 Task: Get directions from Fort Pulaski National Monument, Georgia, United States to Durham, North Carolina, United States  arriving by 5:00 pm tomorrow
Action: Mouse moved to (191, 30)
Screenshot: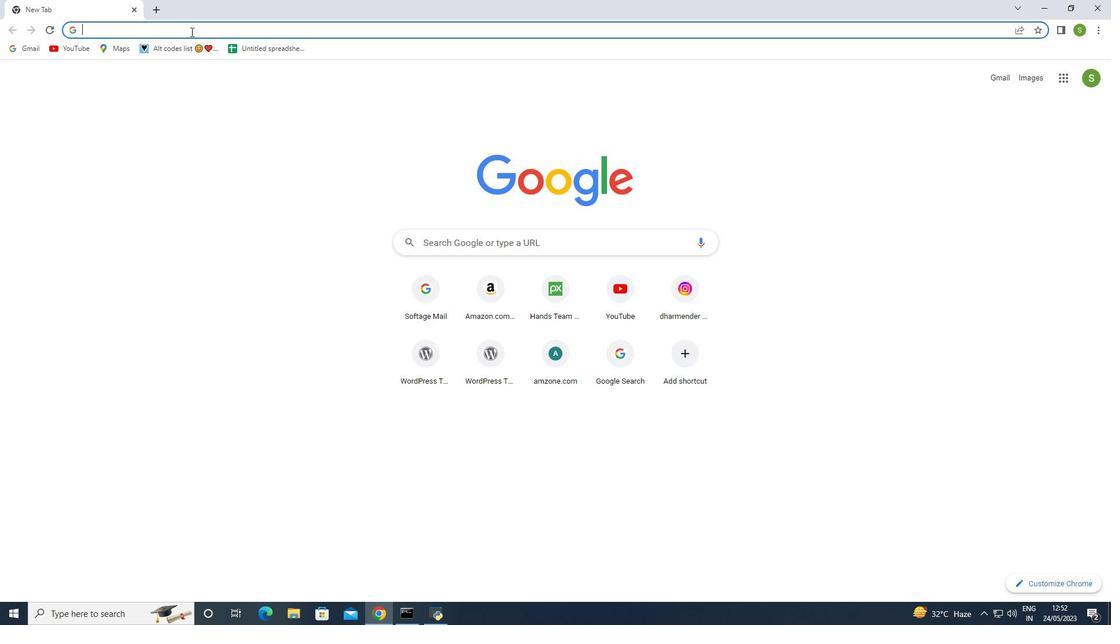 
Action: Mouse pressed left at (191, 30)
Screenshot: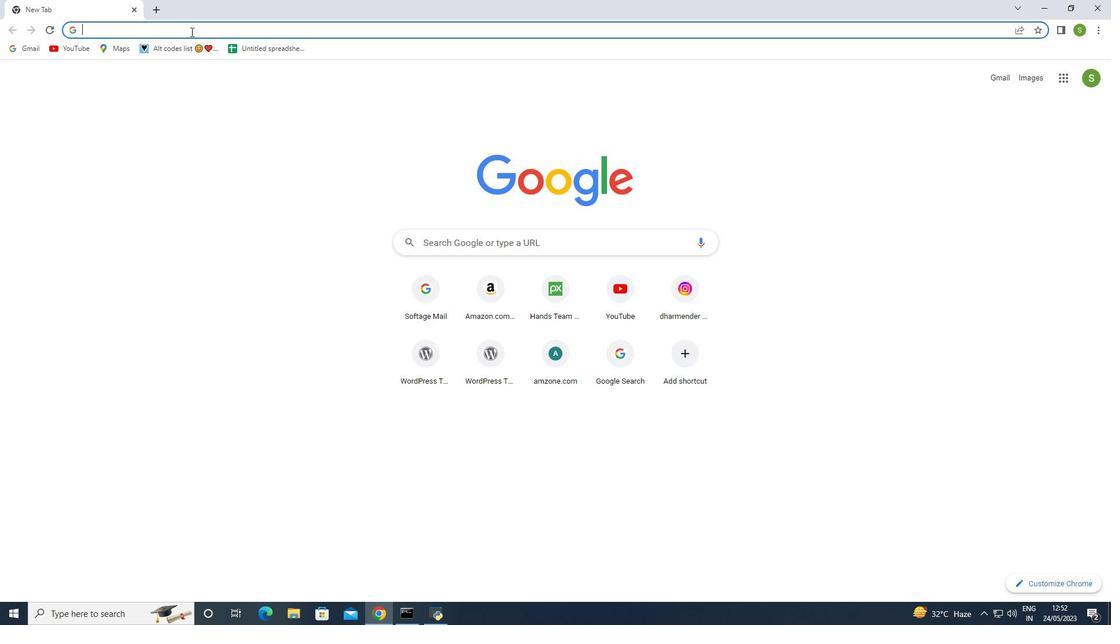 
Action: Mouse moved to (191, 30)
Screenshot: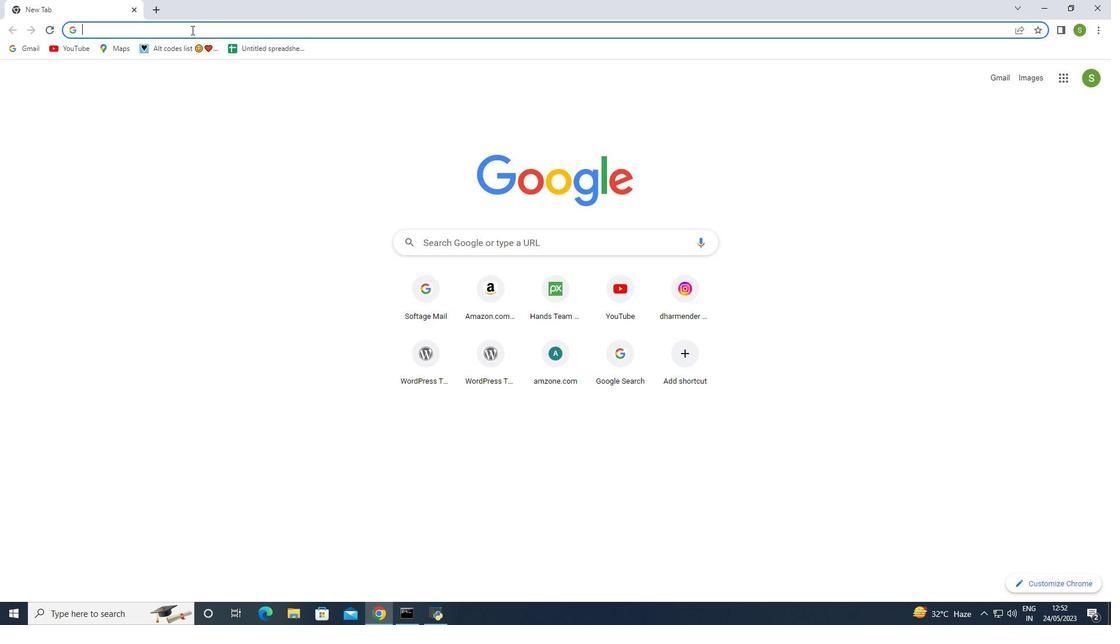 
Action: Key pressed google<Key.space>maps<Key.enter>
Screenshot: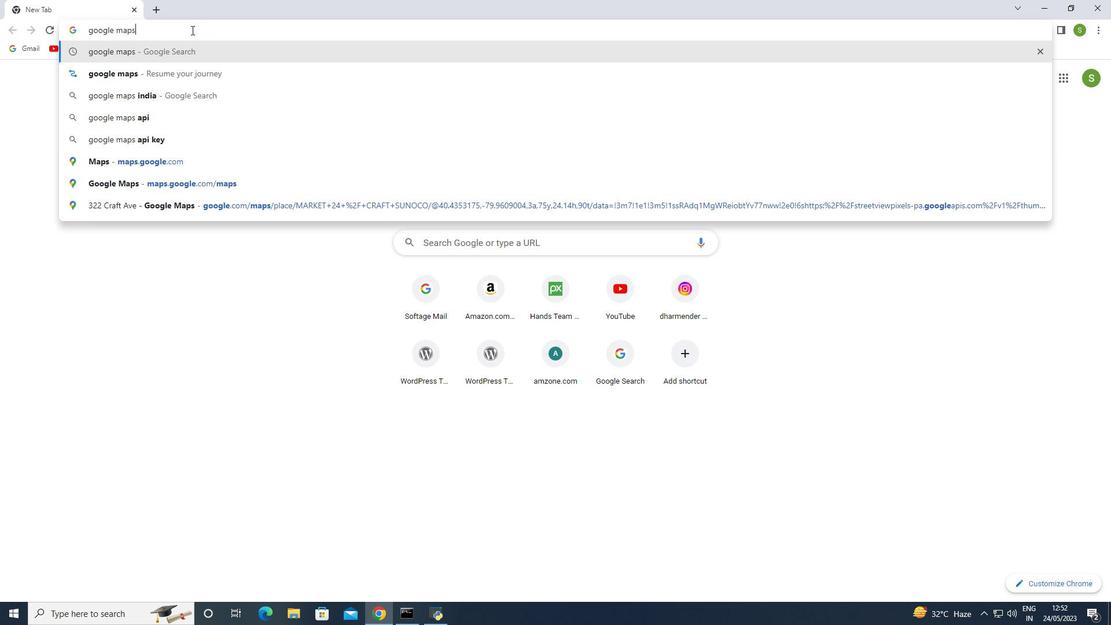 
Action: Mouse moved to (149, 270)
Screenshot: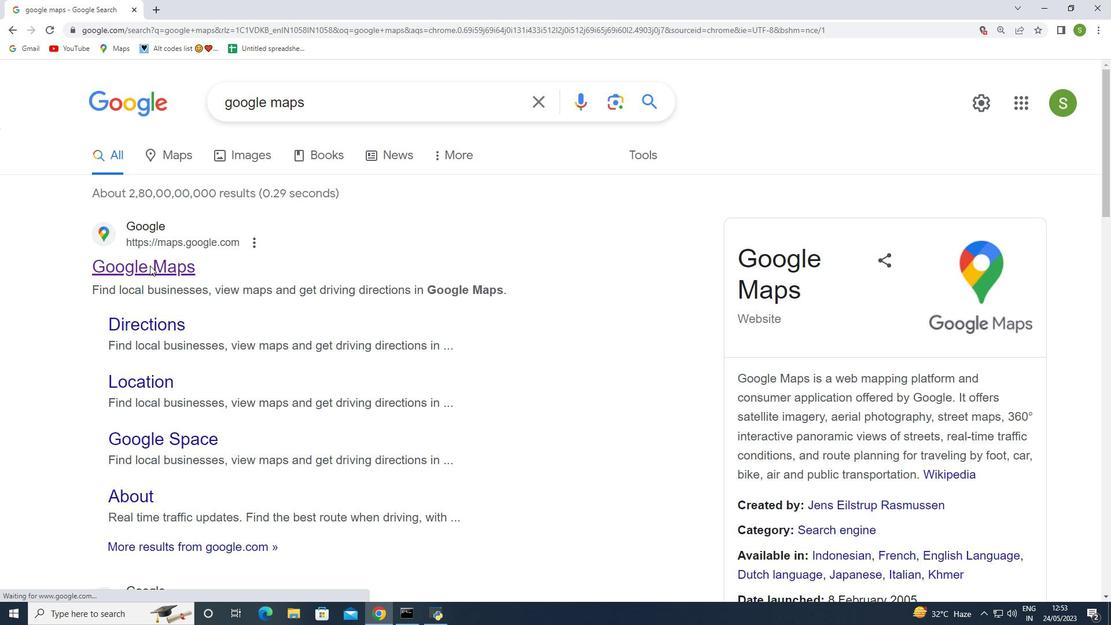 
Action: Mouse pressed left at (149, 270)
Screenshot: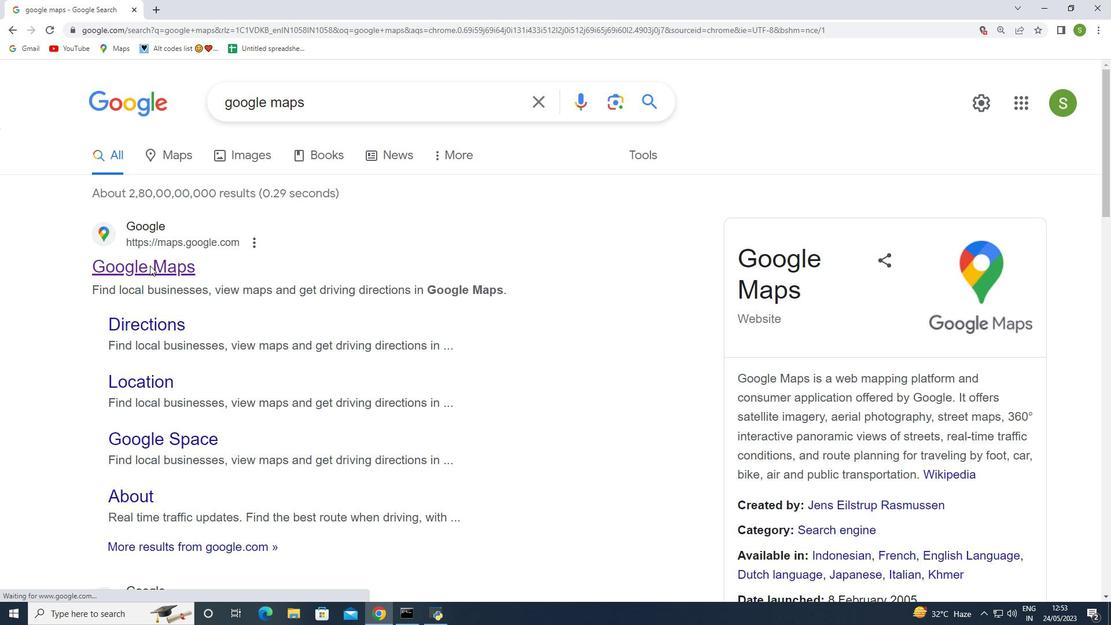 
Action: Mouse moved to (382, 89)
Screenshot: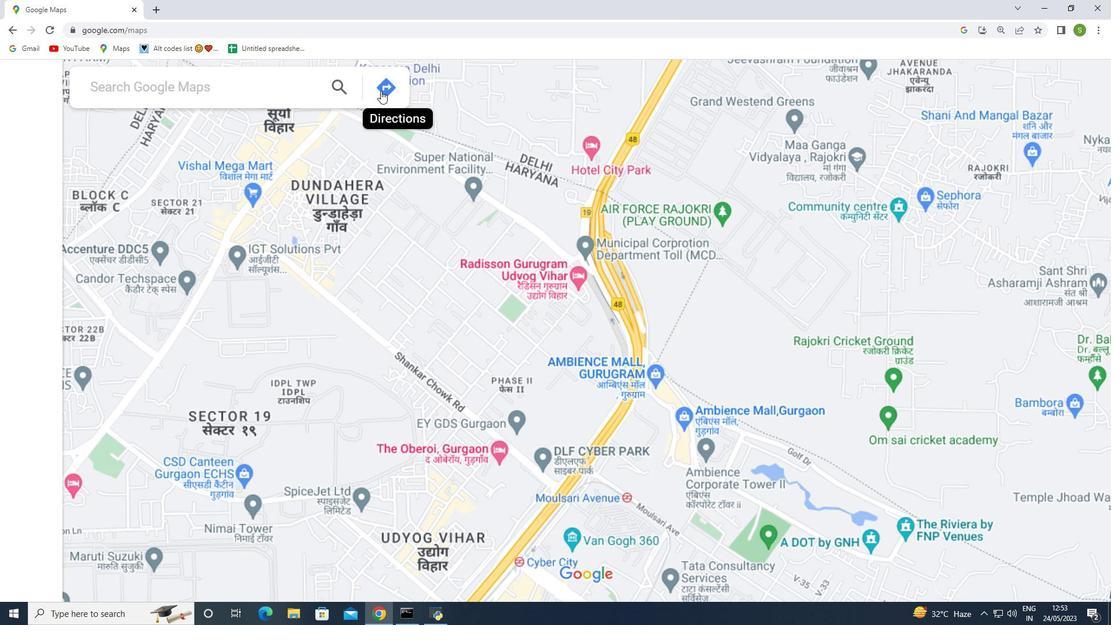 
Action: Mouse pressed left at (382, 89)
Screenshot: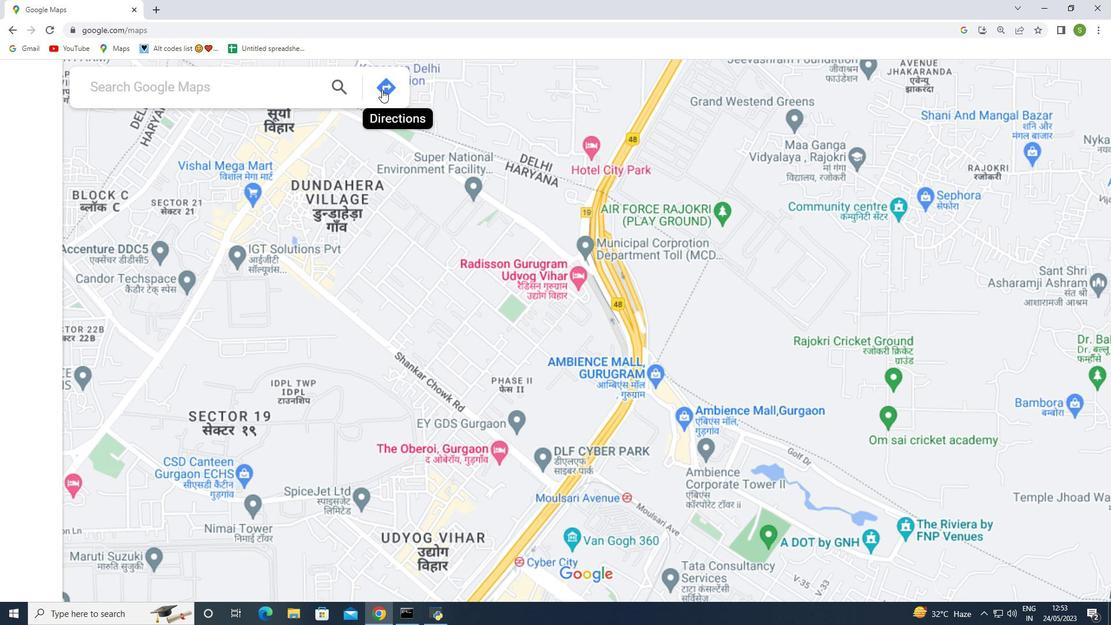 
Action: Mouse moved to (294, 140)
Screenshot: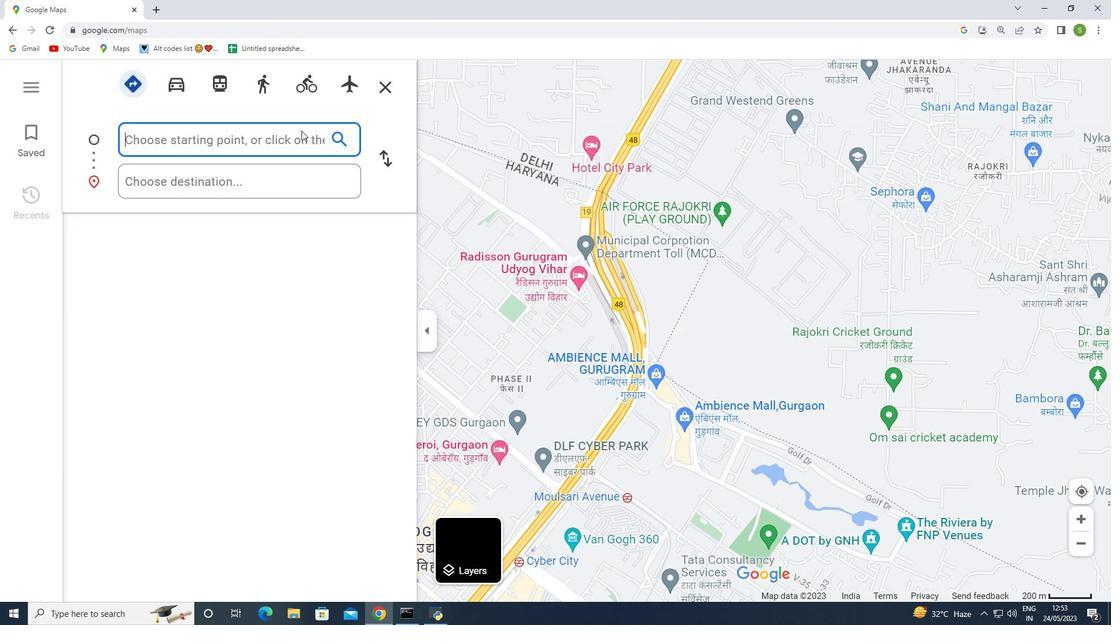 
Action: Mouse pressed left at (294, 140)
Screenshot: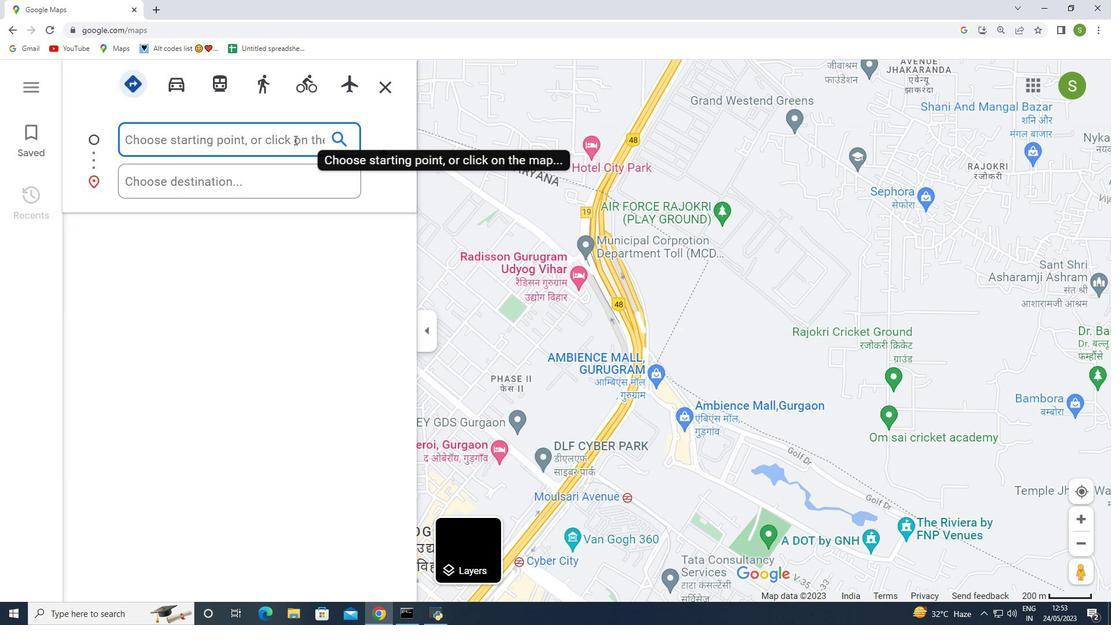 
Action: Key pressed fort<Key.space>pulaski<Key.space><Key.shift>National<Key.space>monument<Key.space>georgia<Key.space>unt<Key.backspace>ited<Key.space>states
Screenshot: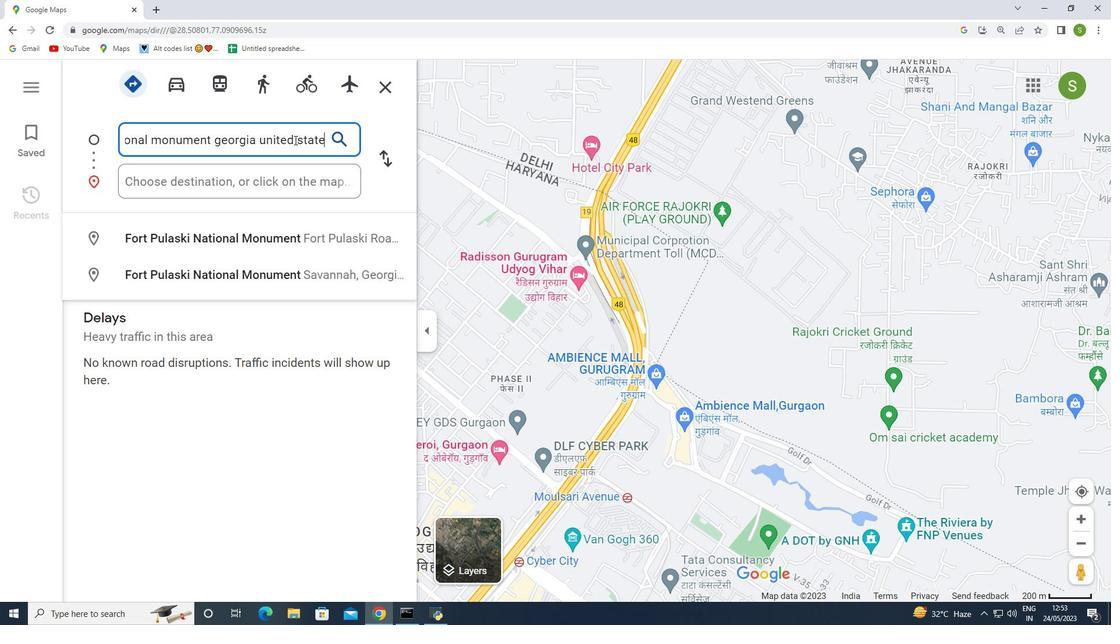 
Action: Mouse moved to (248, 180)
Screenshot: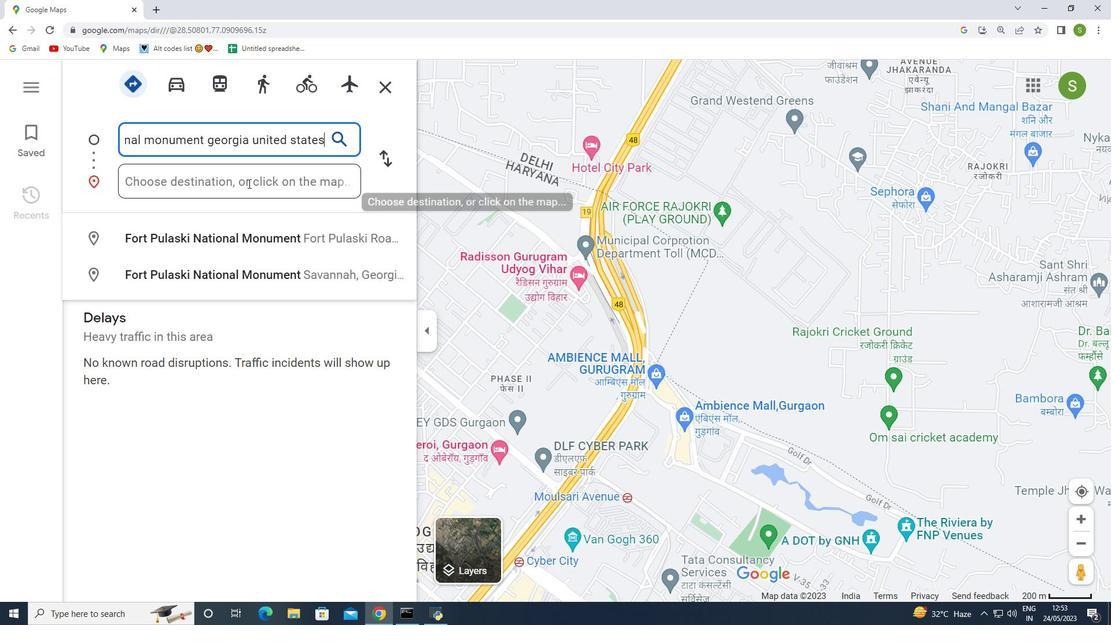 
Action: Mouse pressed left at (248, 180)
Screenshot: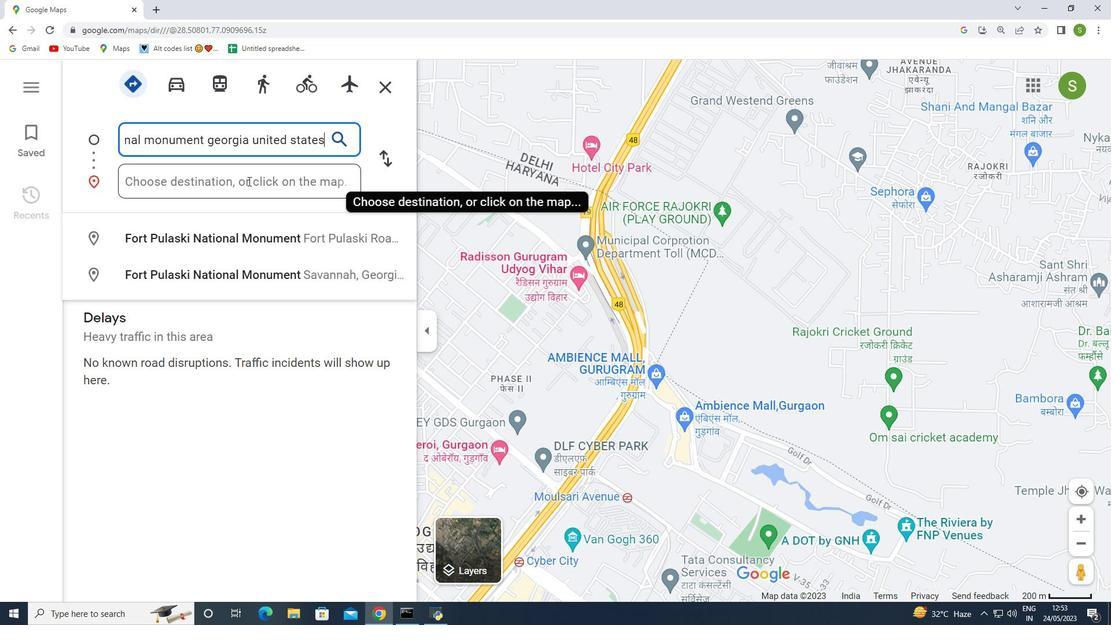 
Action: Key pressed <Key.shift>Durham<Key.space>north<Key.space>carolina<Key.space>united<Key.space>states
Screenshot: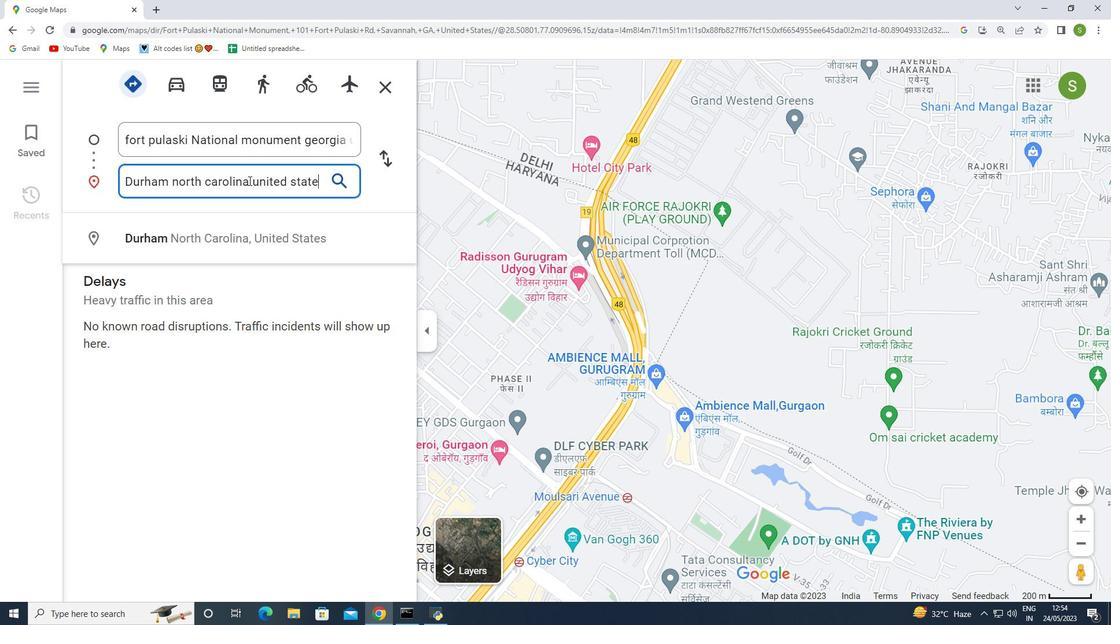 
Action: Mouse moved to (334, 184)
Screenshot: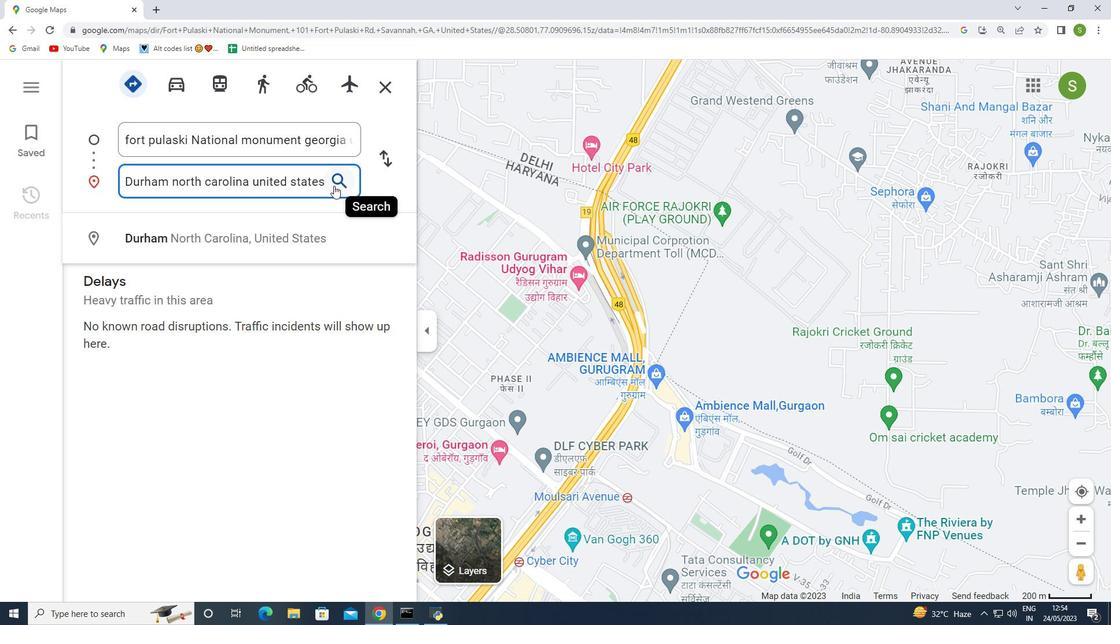 
Action: Mouse pressed left at (334, 184)
Screenshot: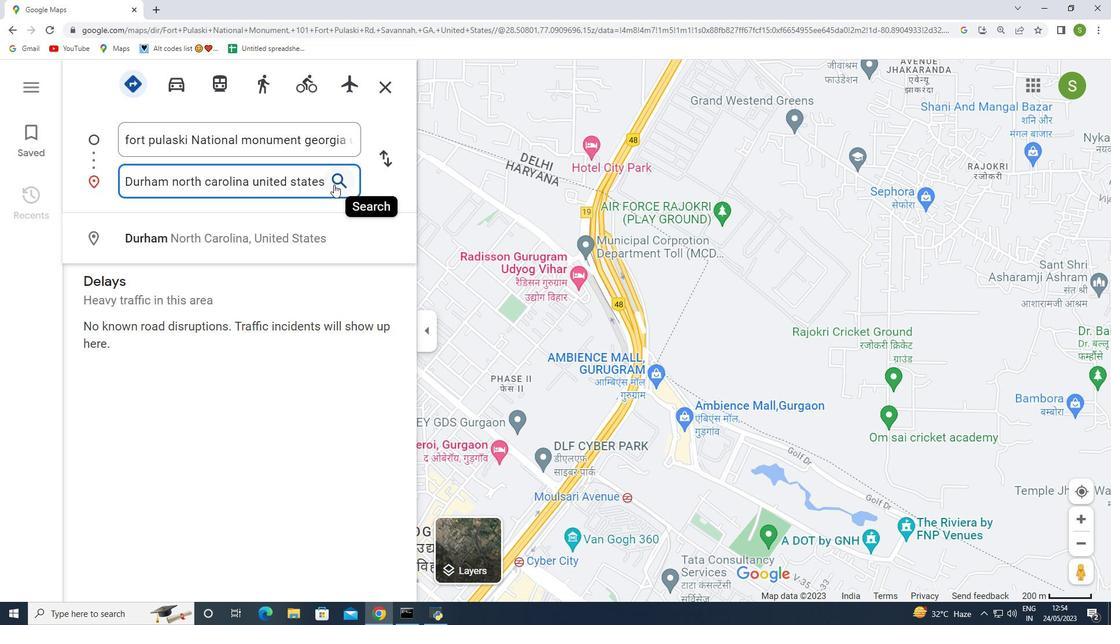
Action: Mouse moved to (321, 371)
Screenshot: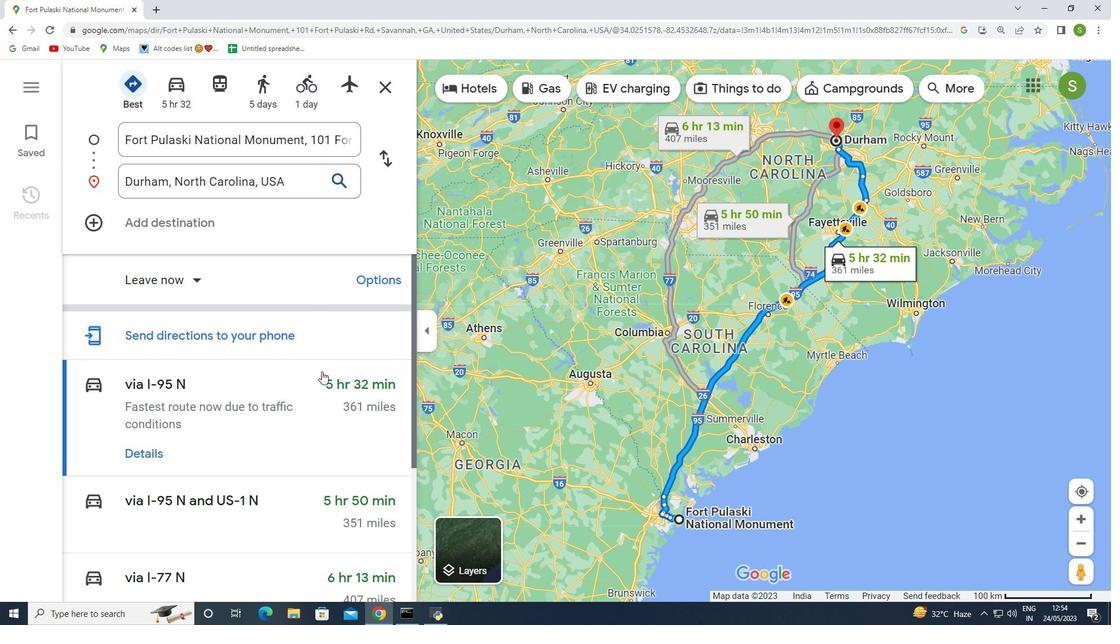 
Action: Mouse scrolled (321, 371) with delta (0, 0)
Screenshot: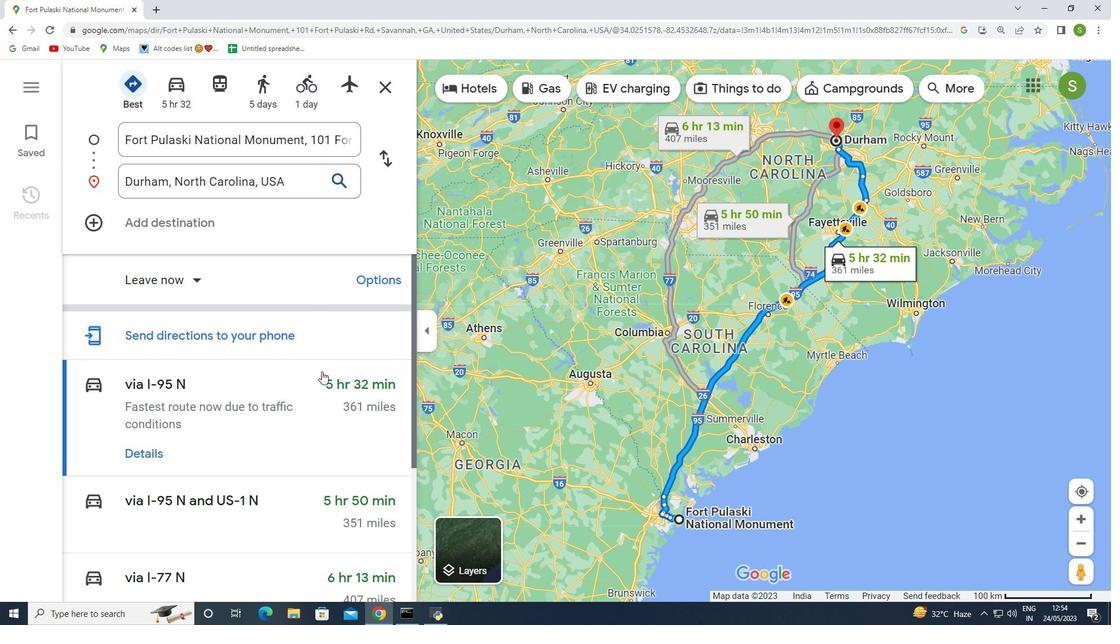 
Action: Mouse moved to (321, 369)
Screenshot: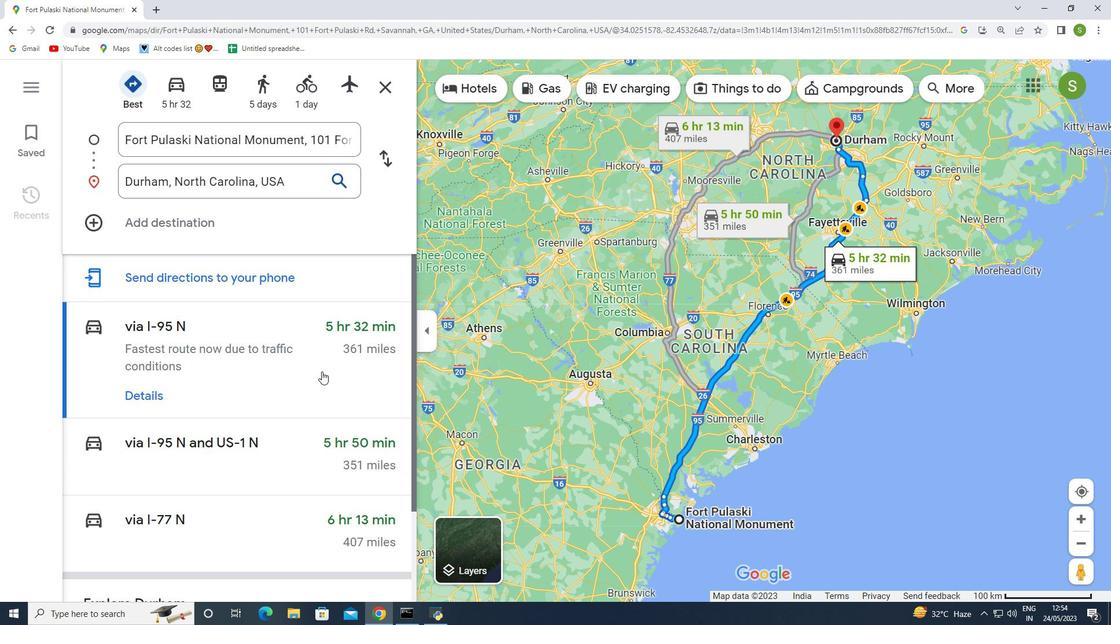 
Action: Mouse scrolled (321, 370) with delta (0, 0)
Screenshot: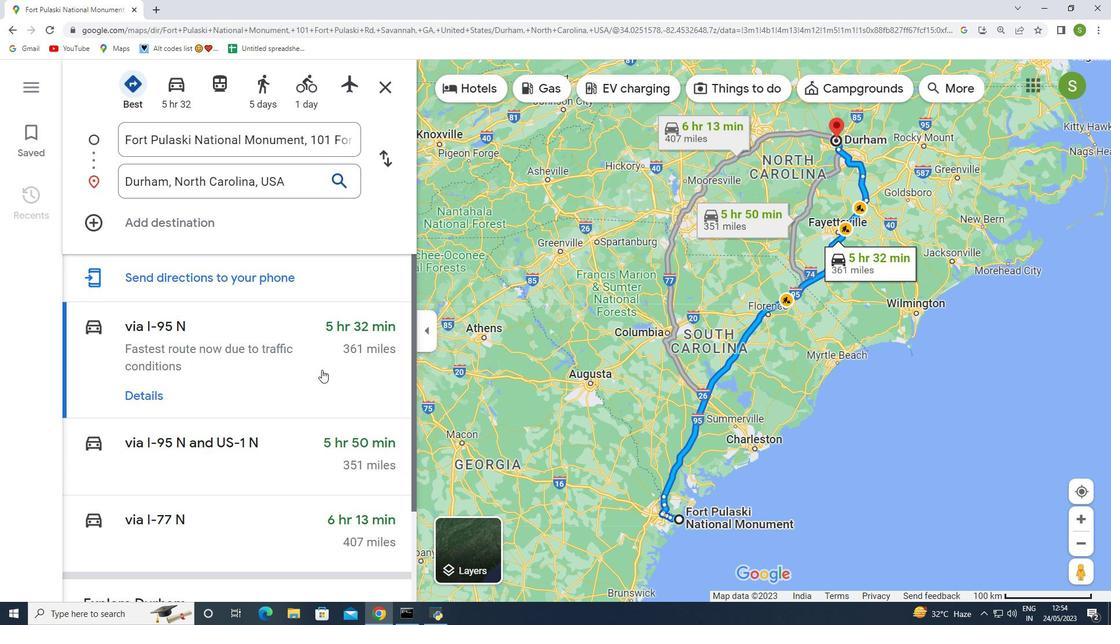 
Action: Mouse scrolled (321, 370) with delta (0, 0)
Screenshot: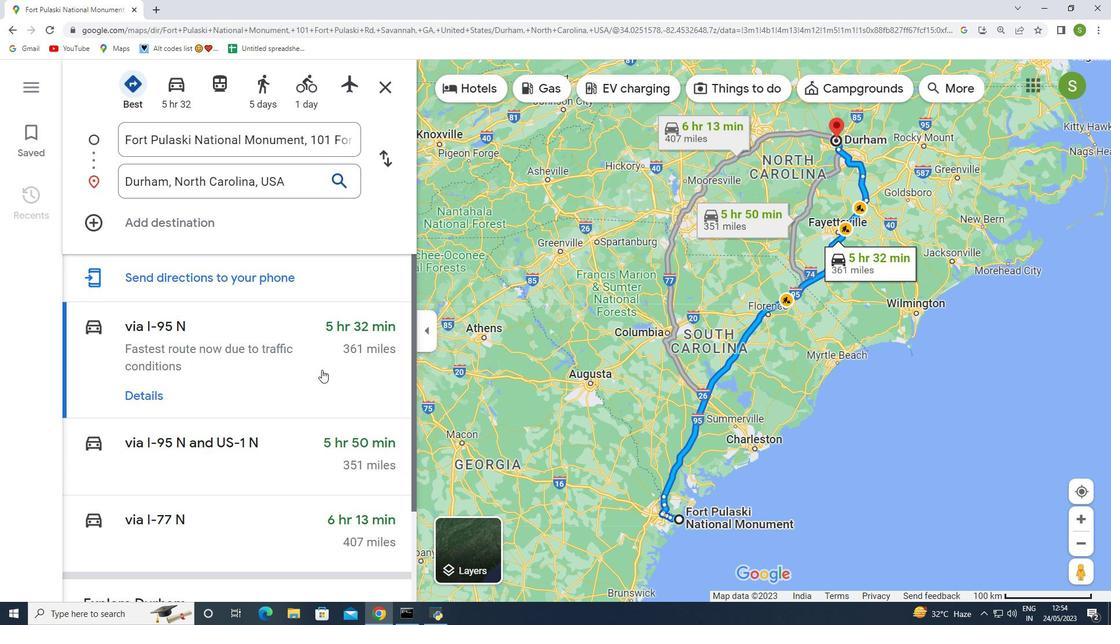 
Action: Mouse scrolled (321, 370) with delta (0, 0)
Screenshot: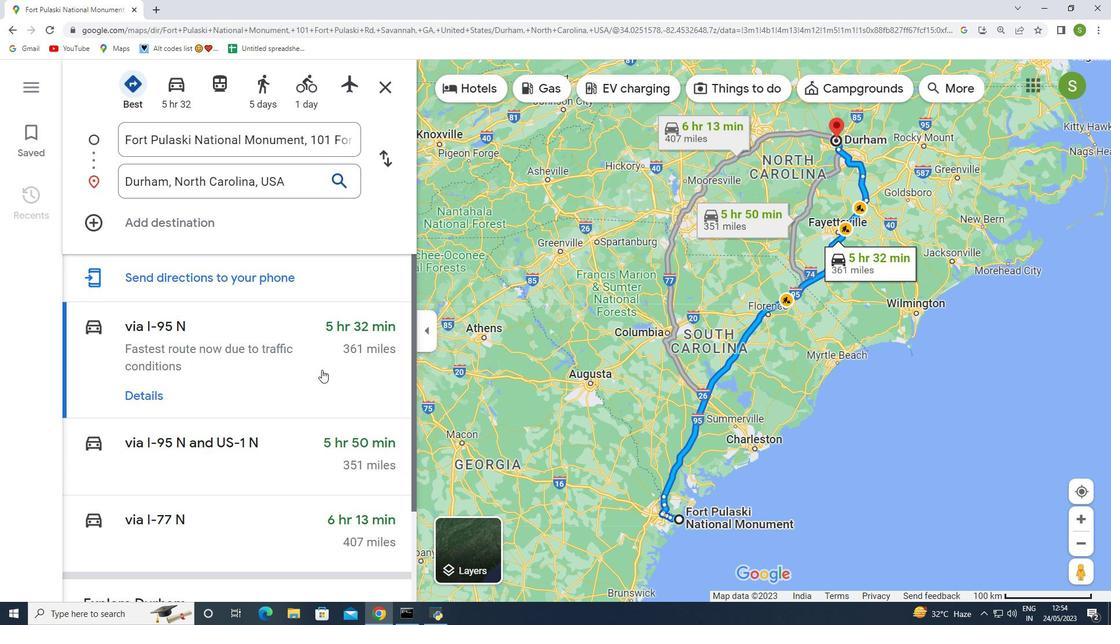 
Action: Mouse moved to (199, 282)
Screenshot: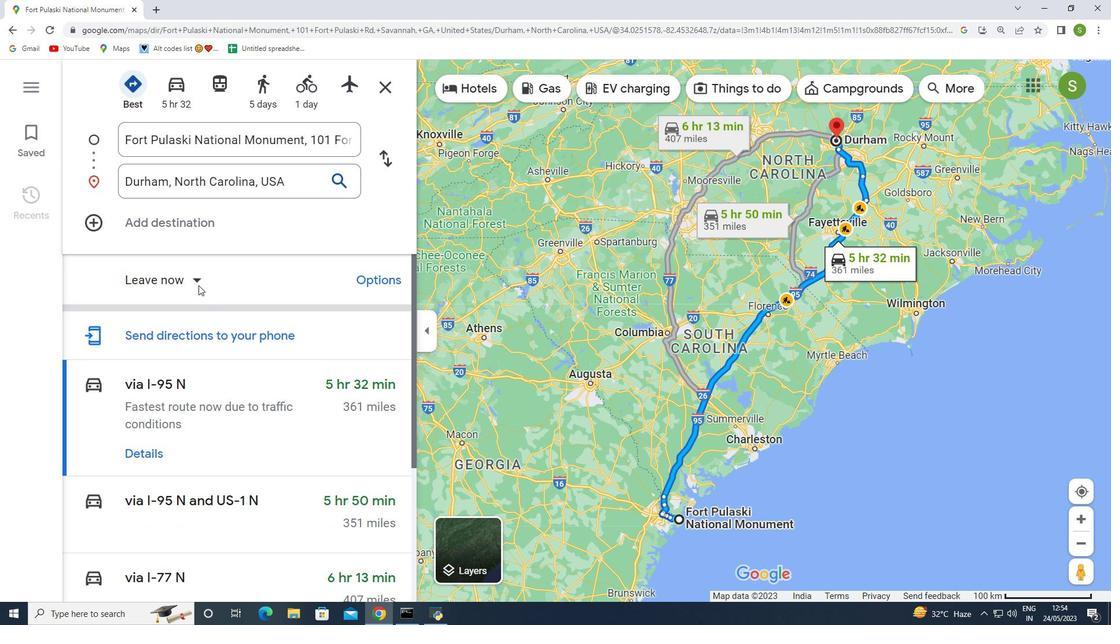
Action: Mouse pressed left at (199, 282)
Screenshot: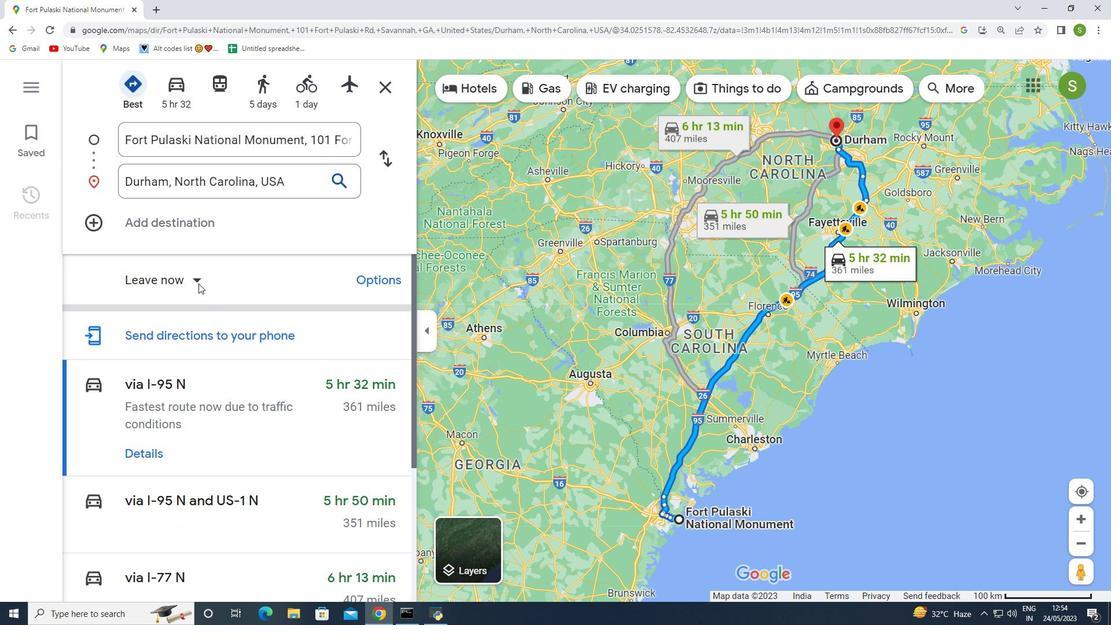 
Action: Mouse moved to (154, 352)
Screenshot: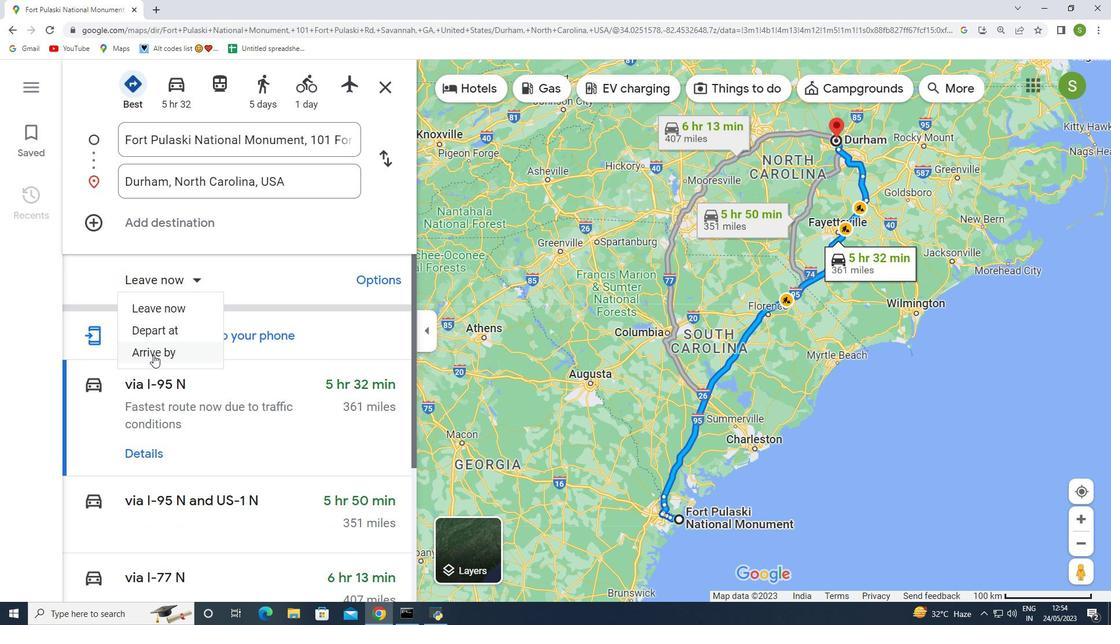 
Action: Mouse pressed left at (154, 352)
Screenshot: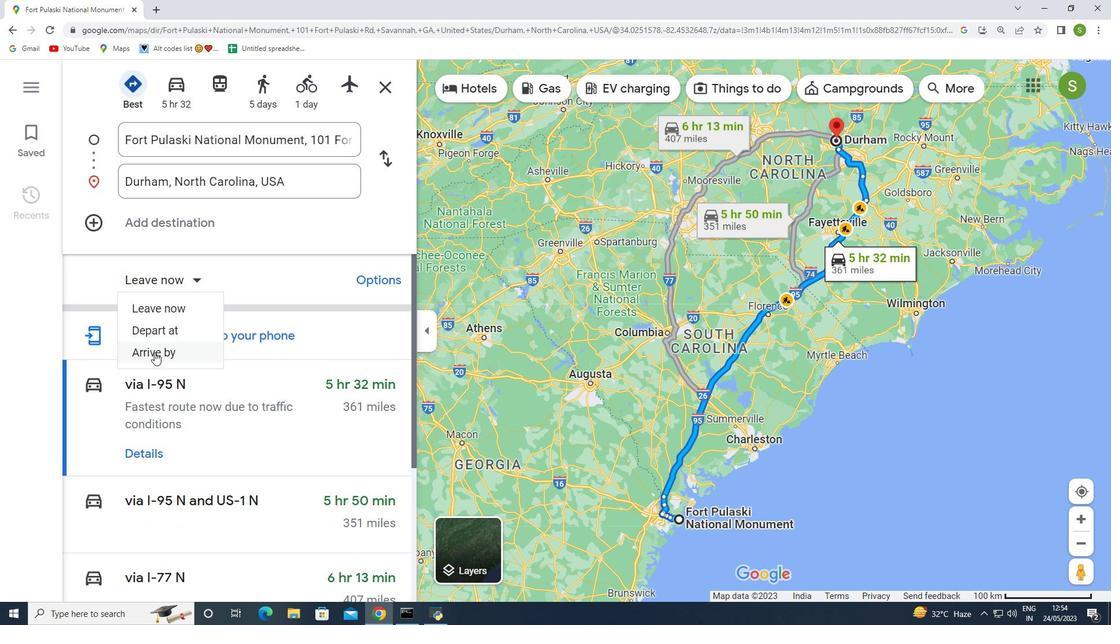 
Action: Mouse moved to (211, 267)
Screenshot: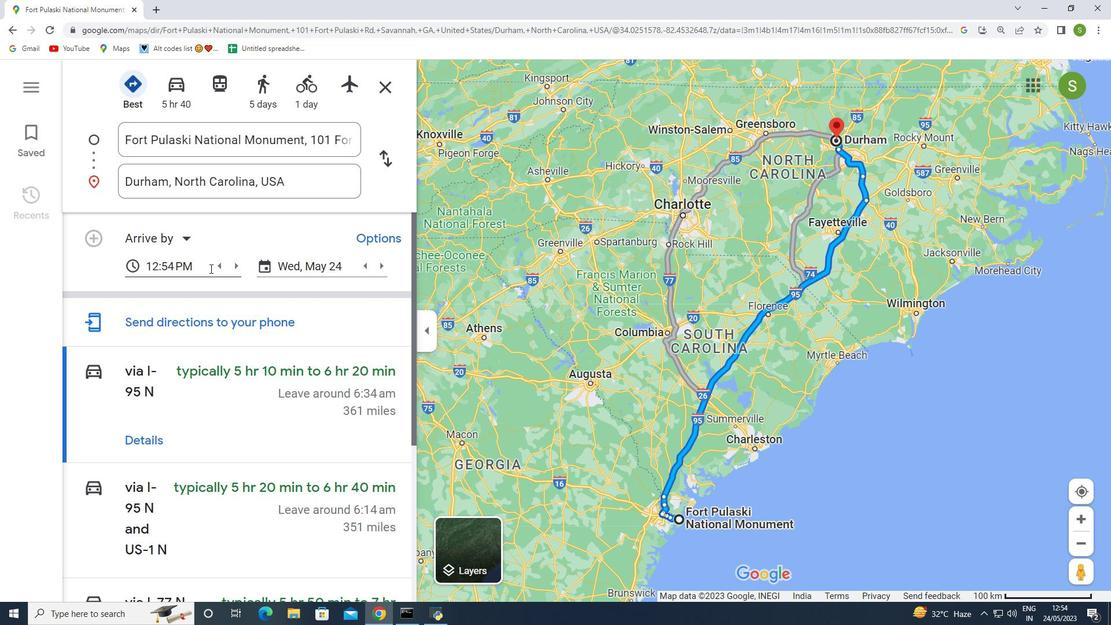 
Action: Mouse pressed left at (211, 267)
Screenshot: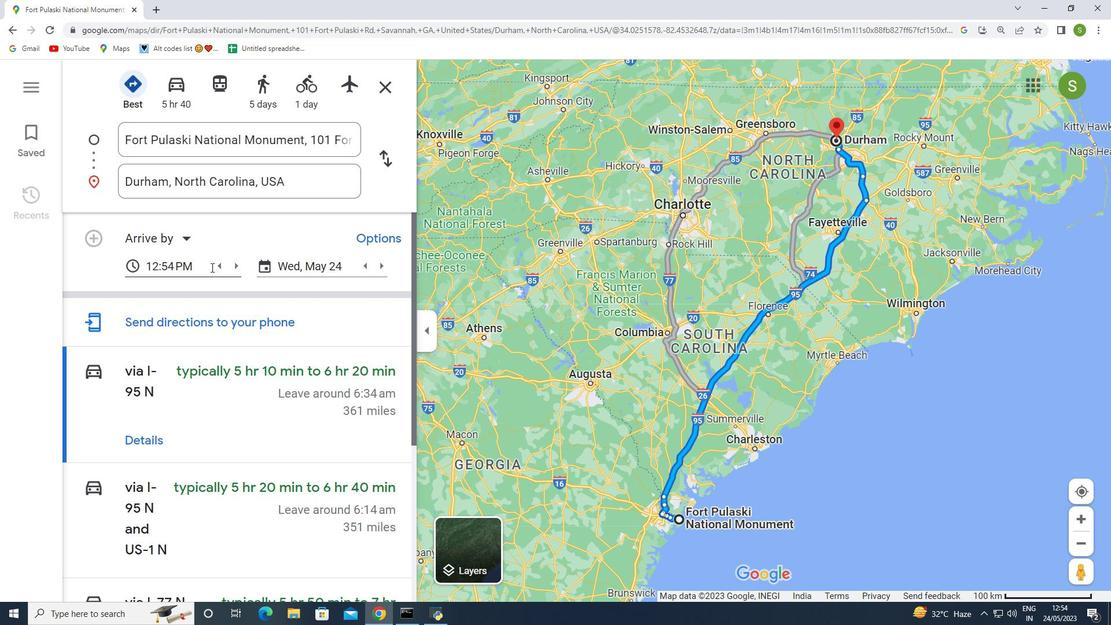 
Action: Mouse moved to (171, 397)
Screenshot: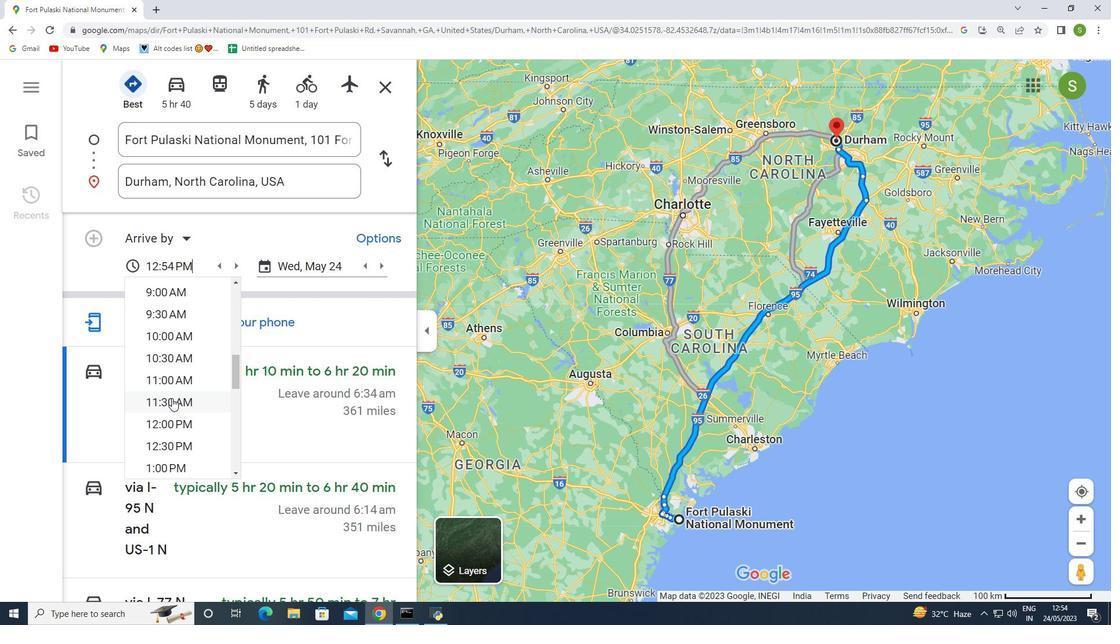 
Action: Mouse scrolled (171, 396) with delta (0, 0)
Screenshot: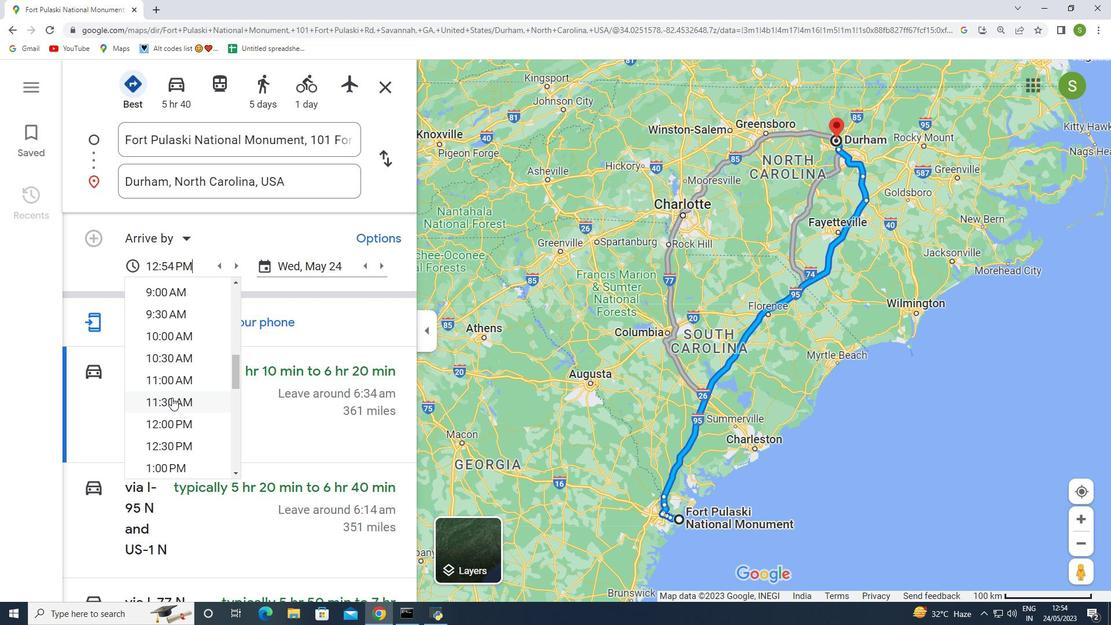 
Action: Mouse moved to (171, 397)
Screenshot: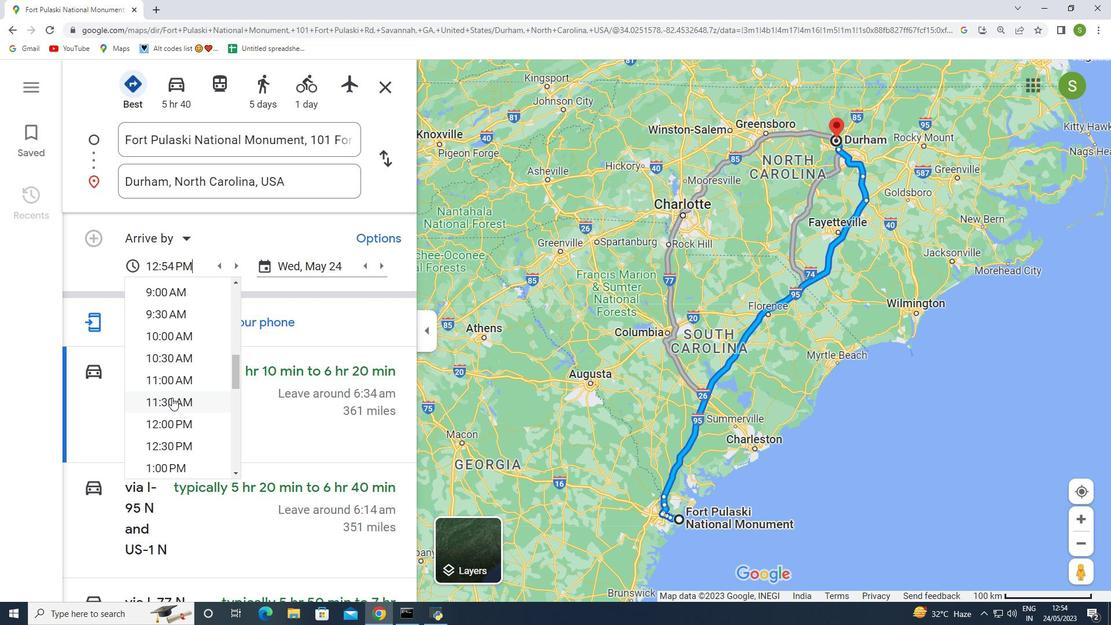 
Action: Mouse scrolled (171, 396) with delta (0, 0)
Screenshot: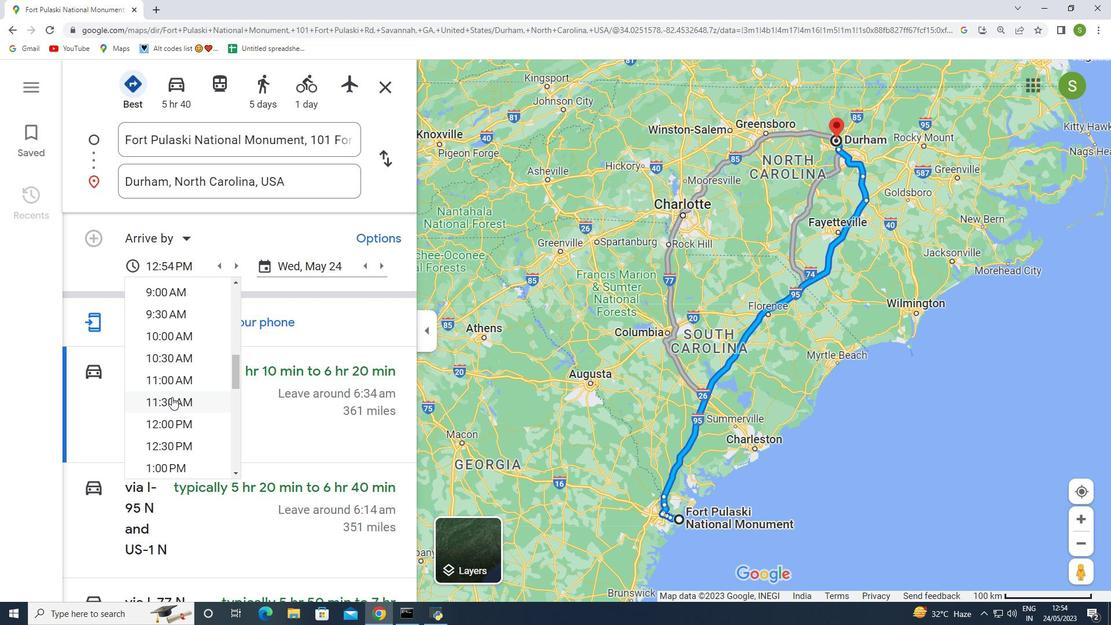 
Action: Mouse scrolled (171, 396) with delta (0, 0)
Screenshot: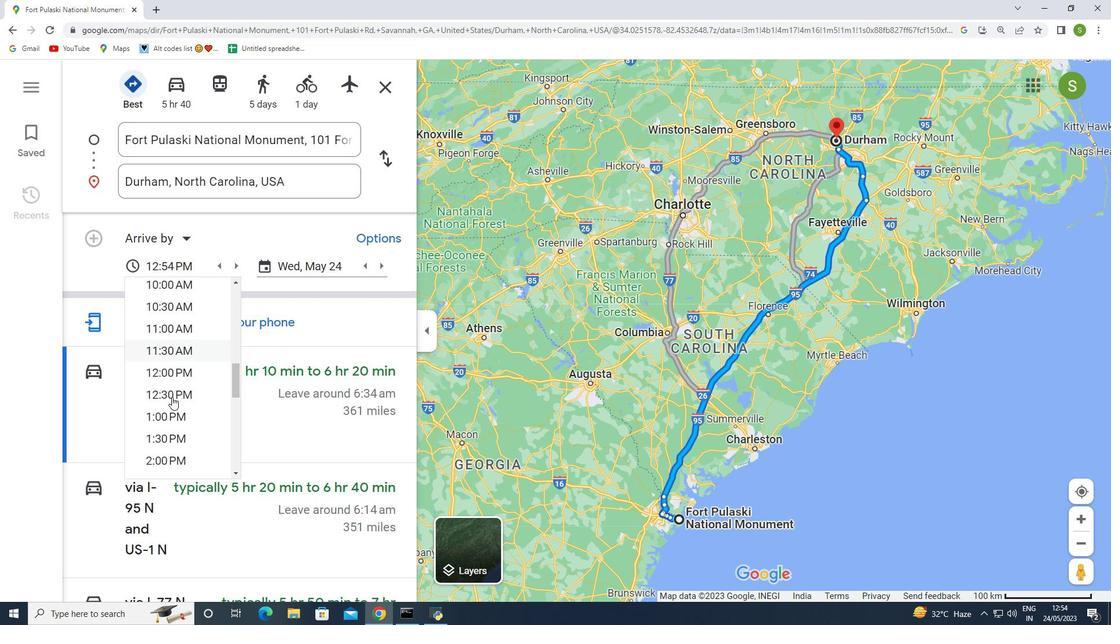 
Action: Mouse moved to (166, 467)
Screenshot: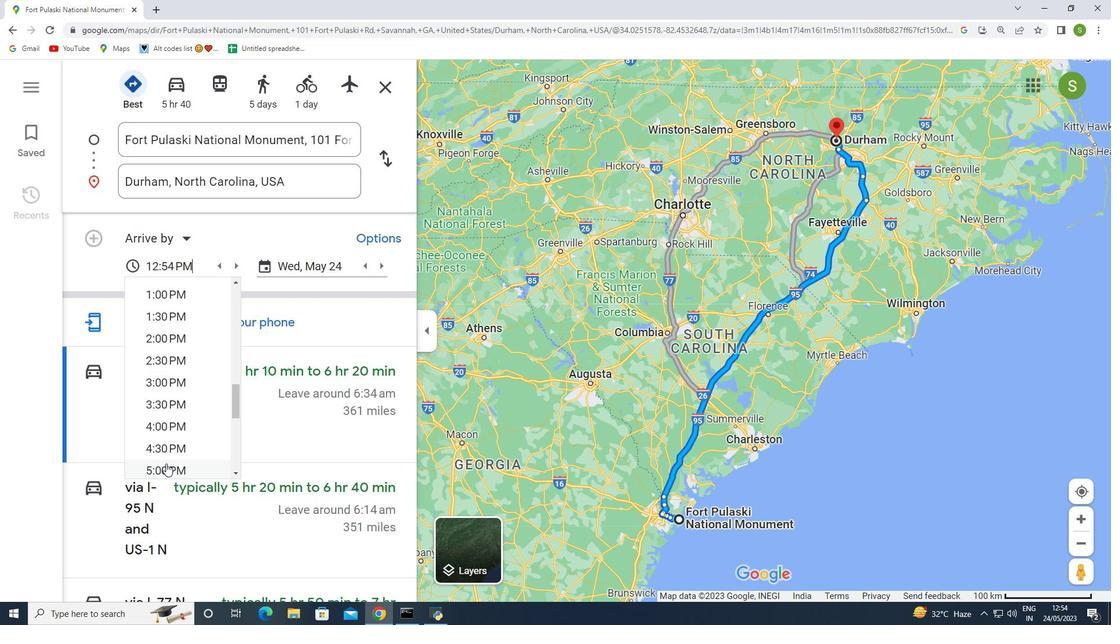 
Action: Mouse pressed left at (166, 467)
Screenshot: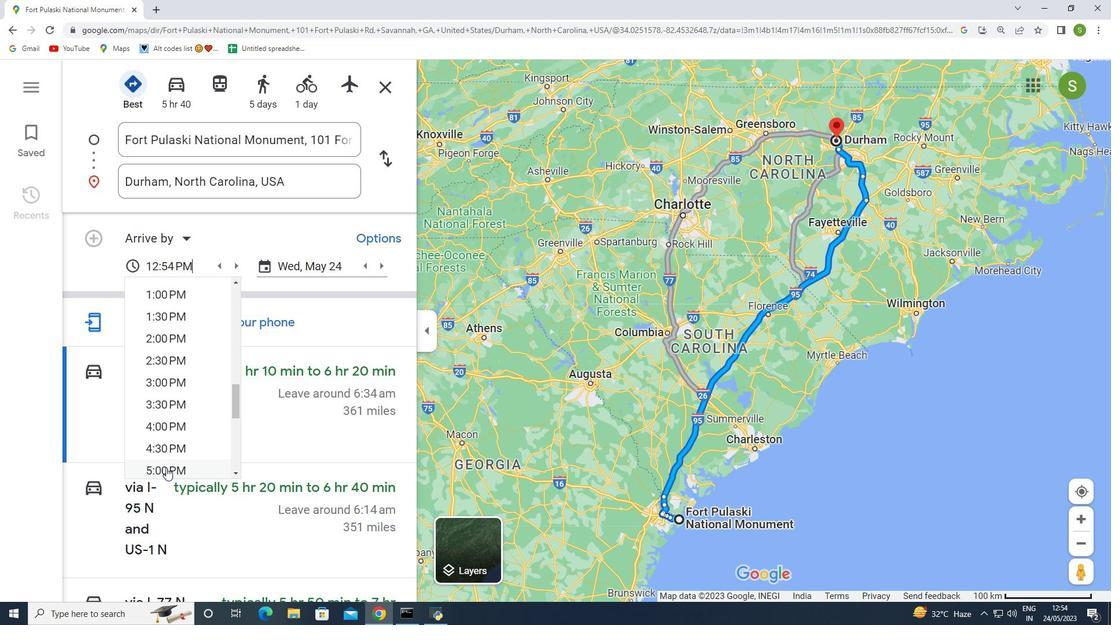 
Action: Mouse moved to (365, 265)
Screenshot: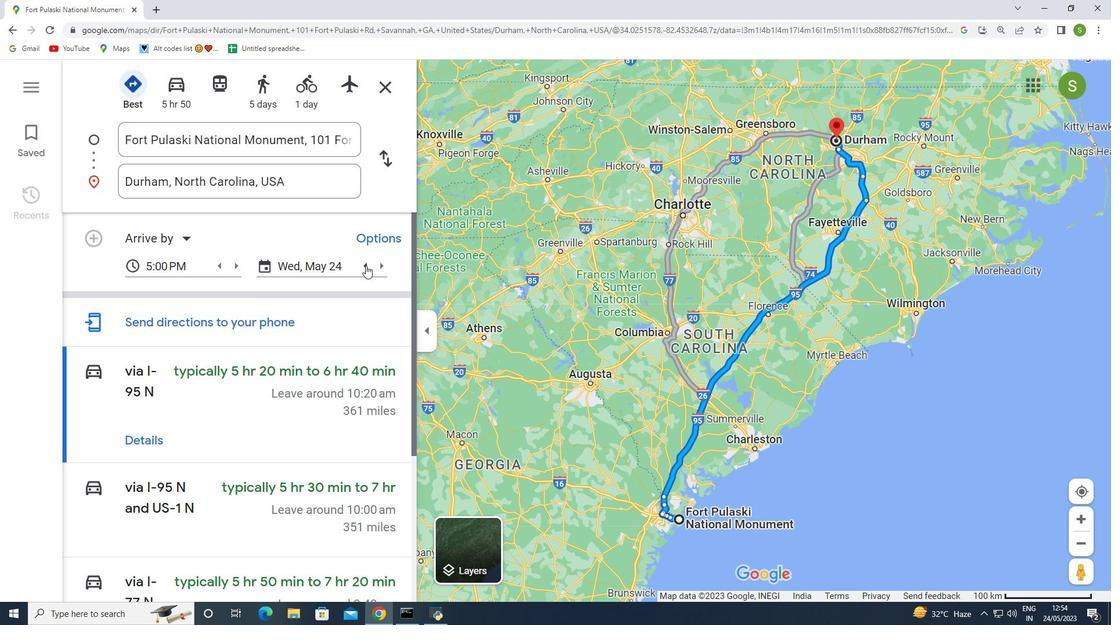 
Action: Mouse pressed left at (365, 265)
Screenshot: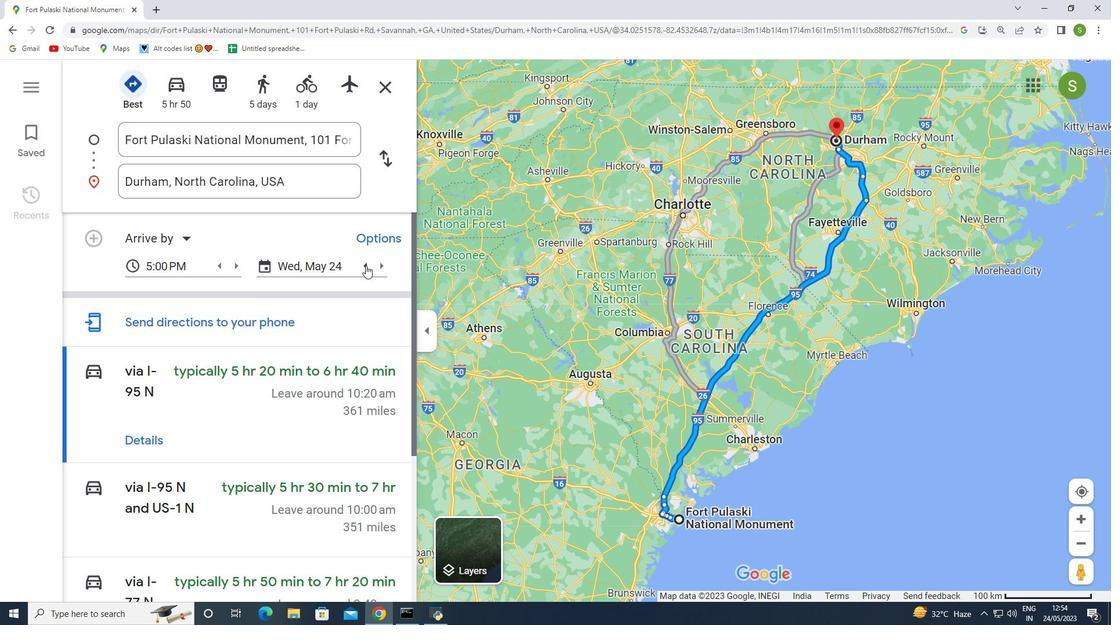 
Action: Mouse moved to (327, 265)
Screenshot: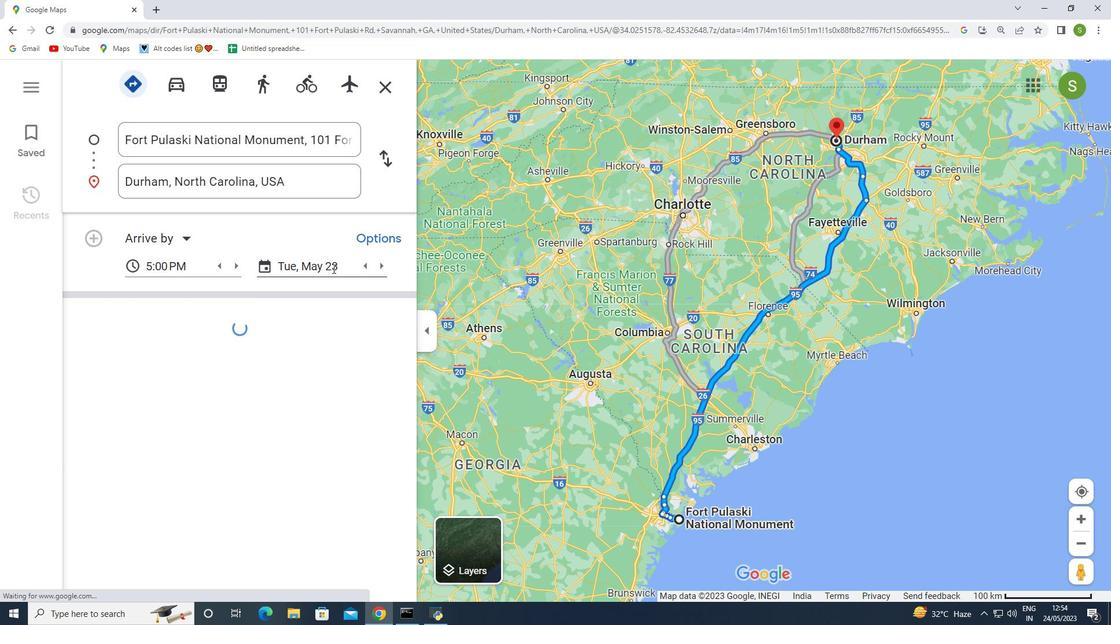 
Action: Mouse pressed left at (327, 265)
Screenshot: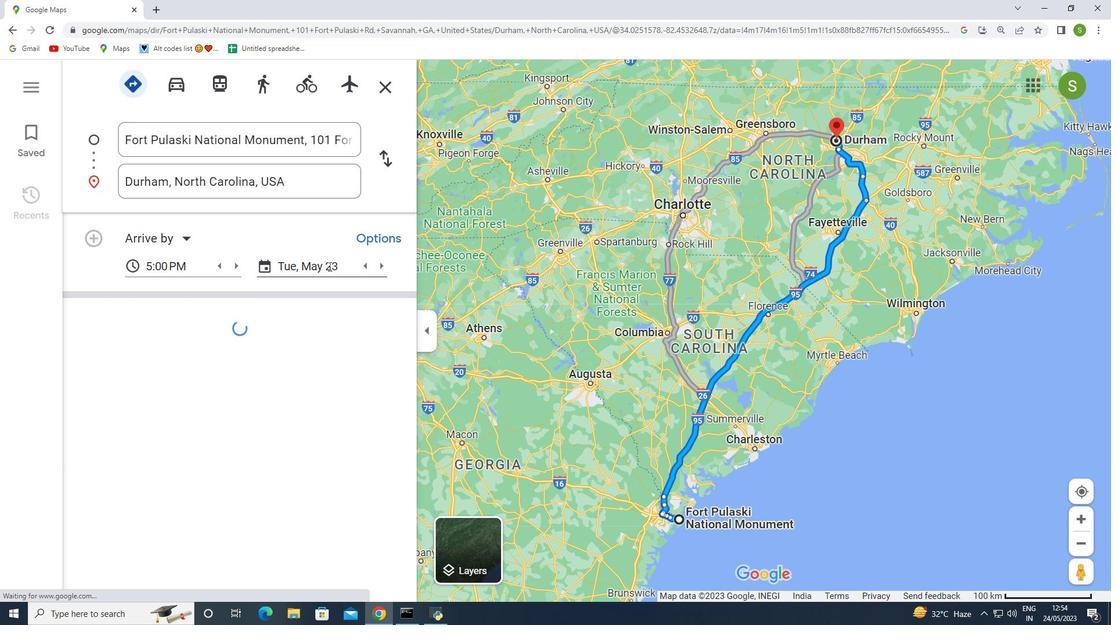 
Action: Mouse moved to (353, 396)
Screenshot: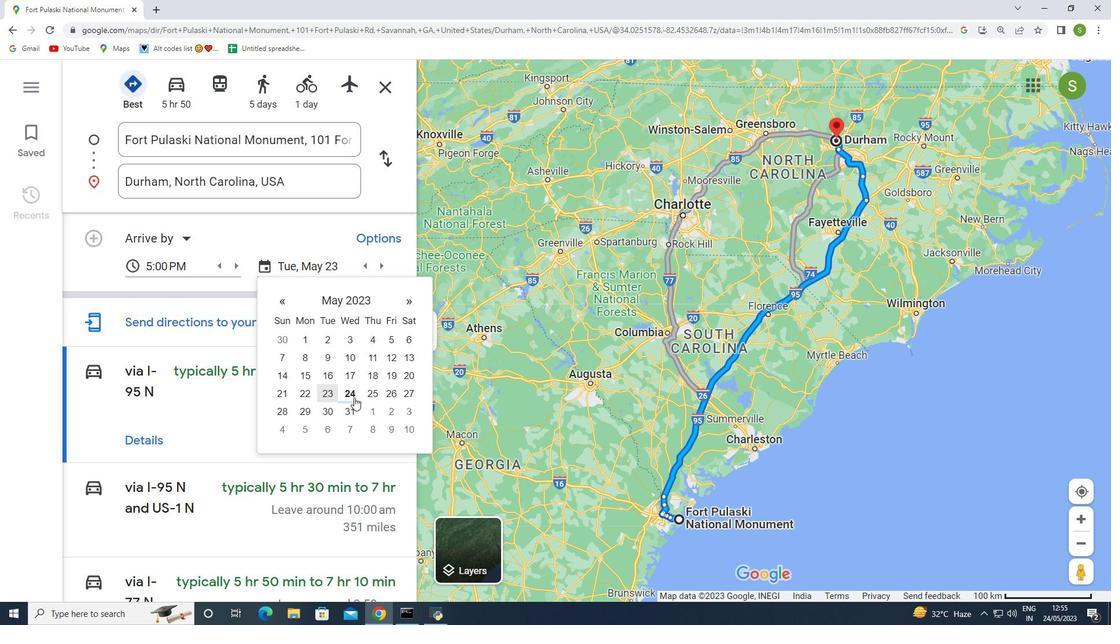 
Action: Mouse pressed left at (353, 396)
Screenshot: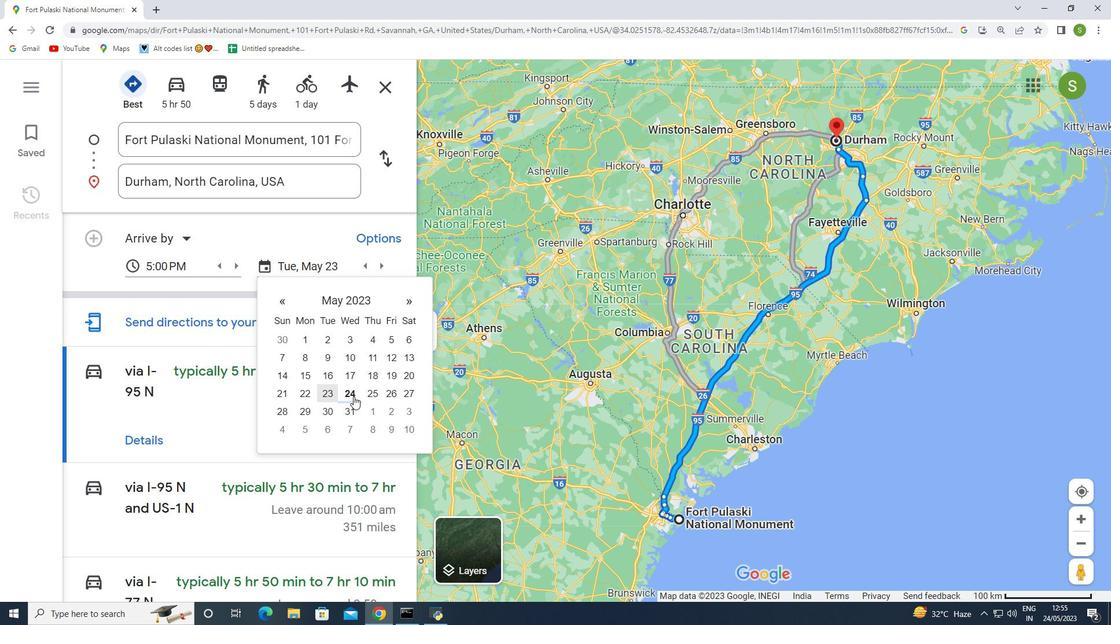 
Action: Mouse moved to (296, 346)
Screenshot: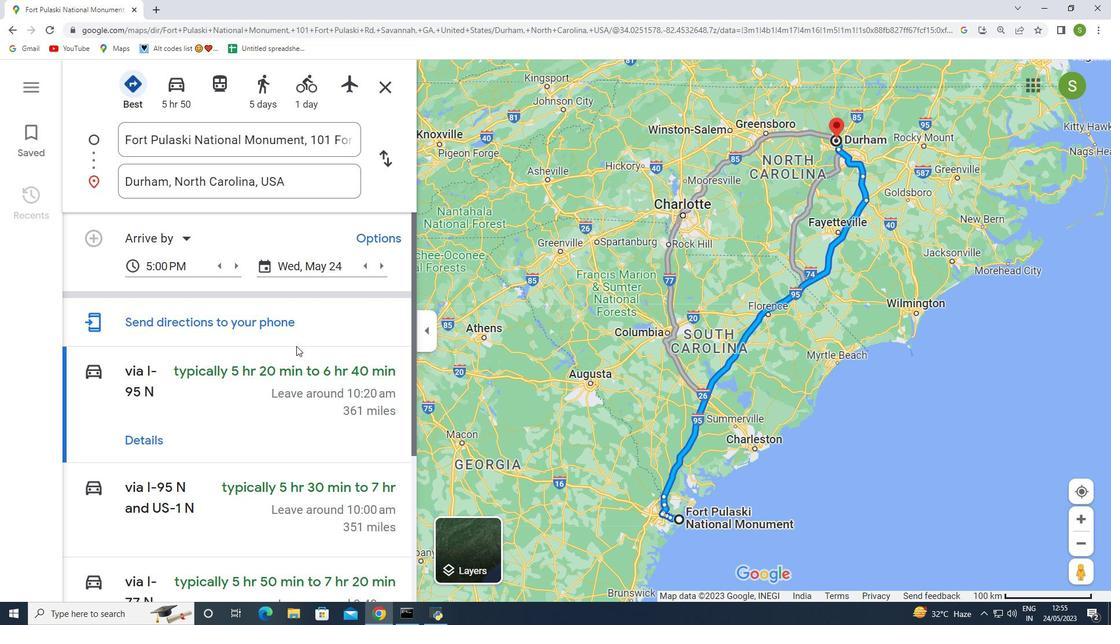 
Action: Mouse scrolled (296, 345) with delta (0, 0)
Screenshot: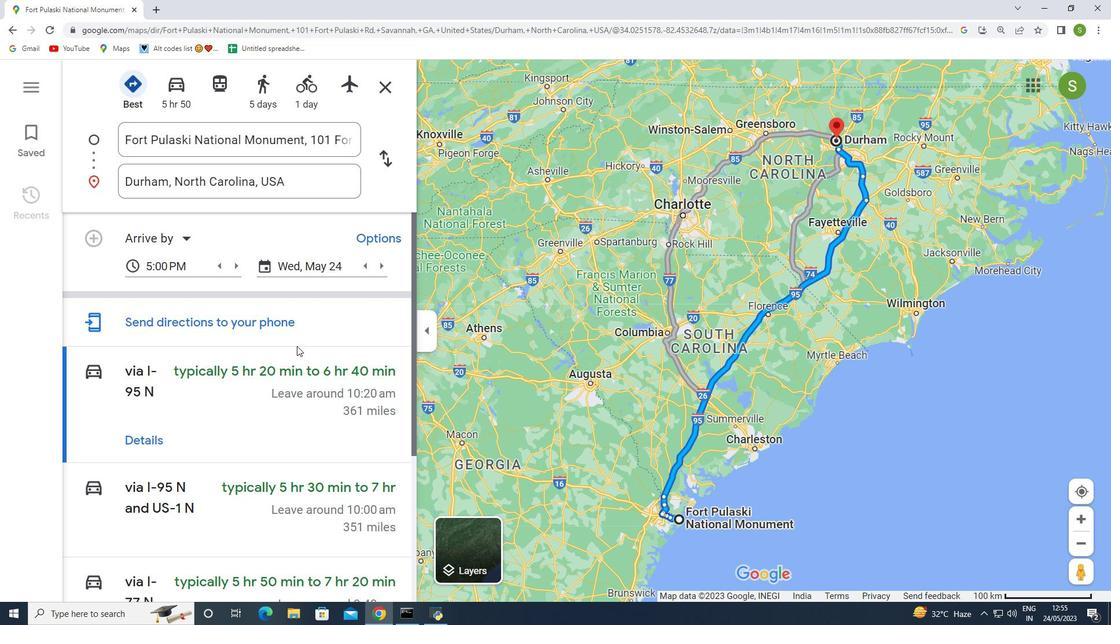 
Action: Mouse scrolled (296, 346) with delta (0, 0)
Screenshot: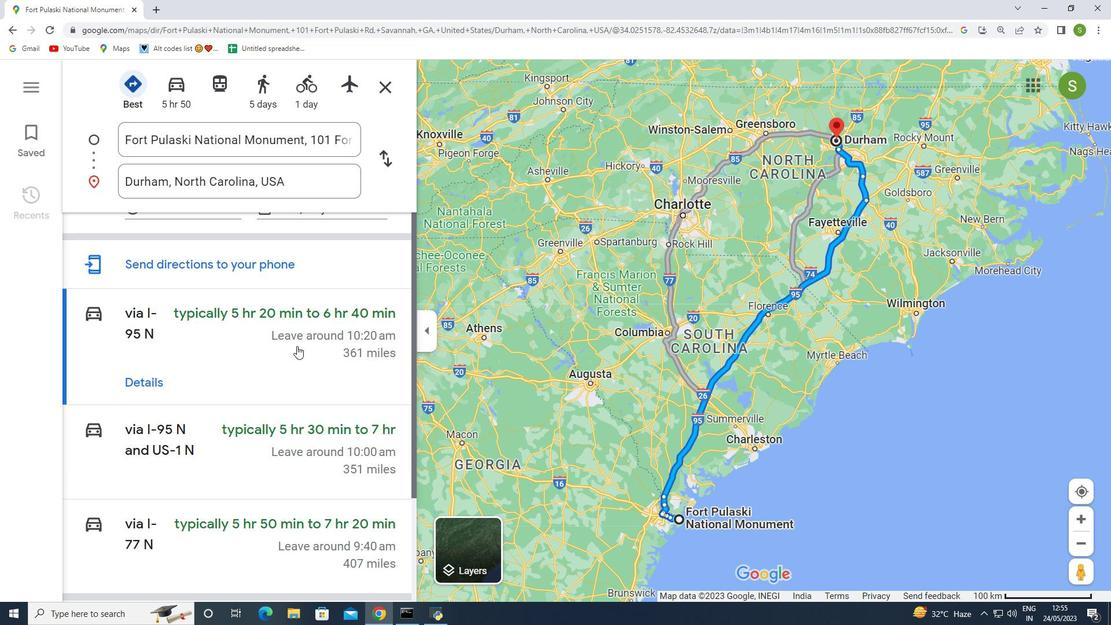 
Action: Mouse scrolled (296, 346) with delta (0, 0)
Screenshot: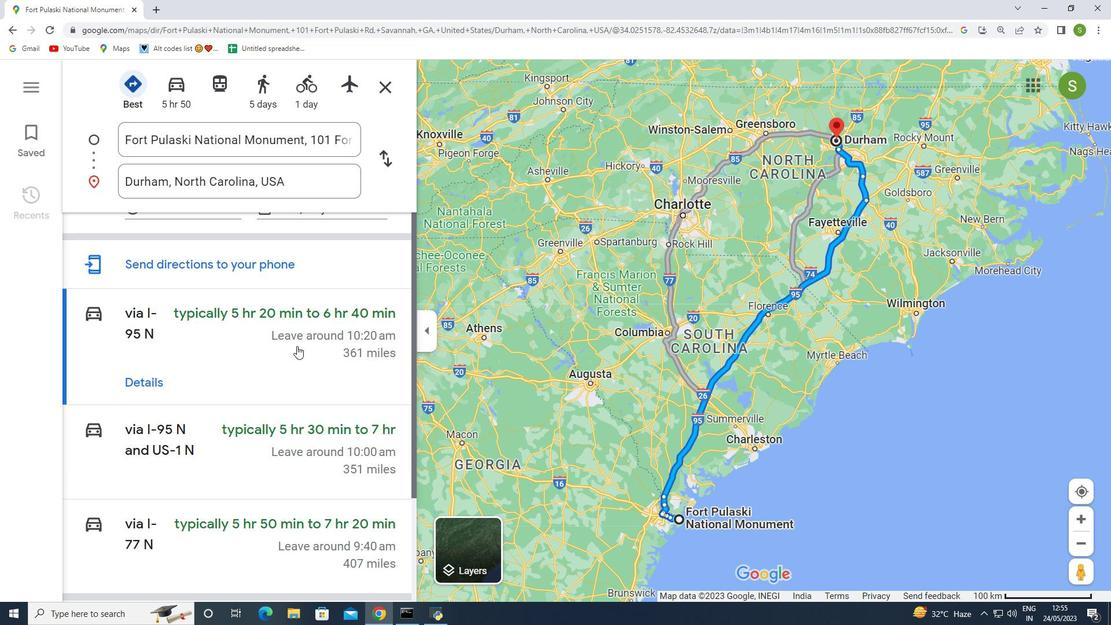 
Action: Mouse scrolled (296, 346) with delta (0, 0)
Screenshot: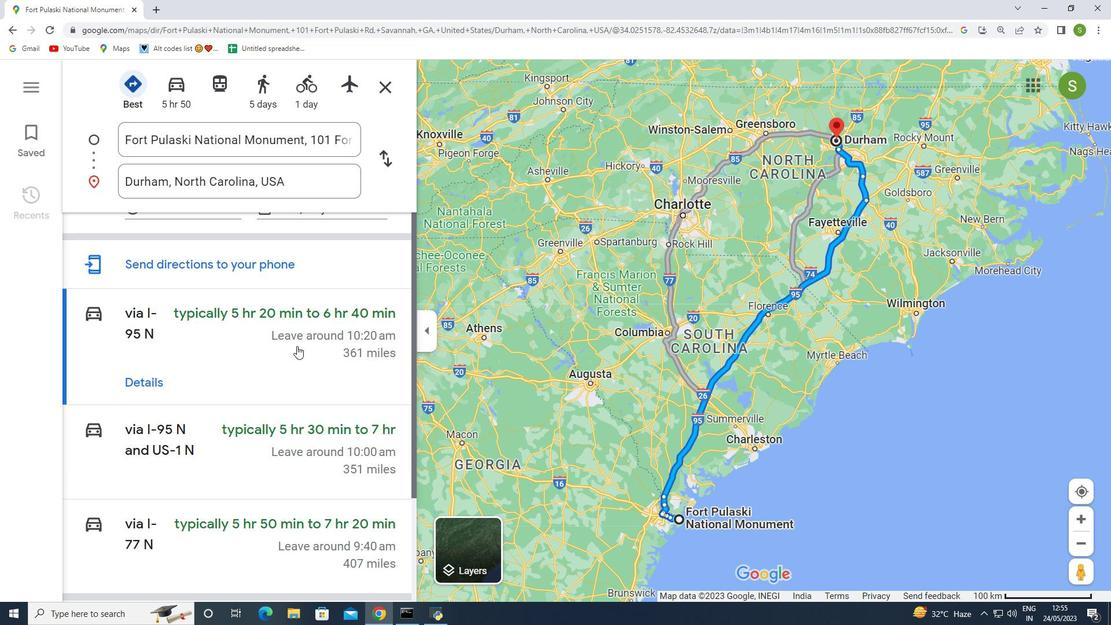 
Action: Mouse scrolled (296, 346) with delta (0, 0)
Screenshot: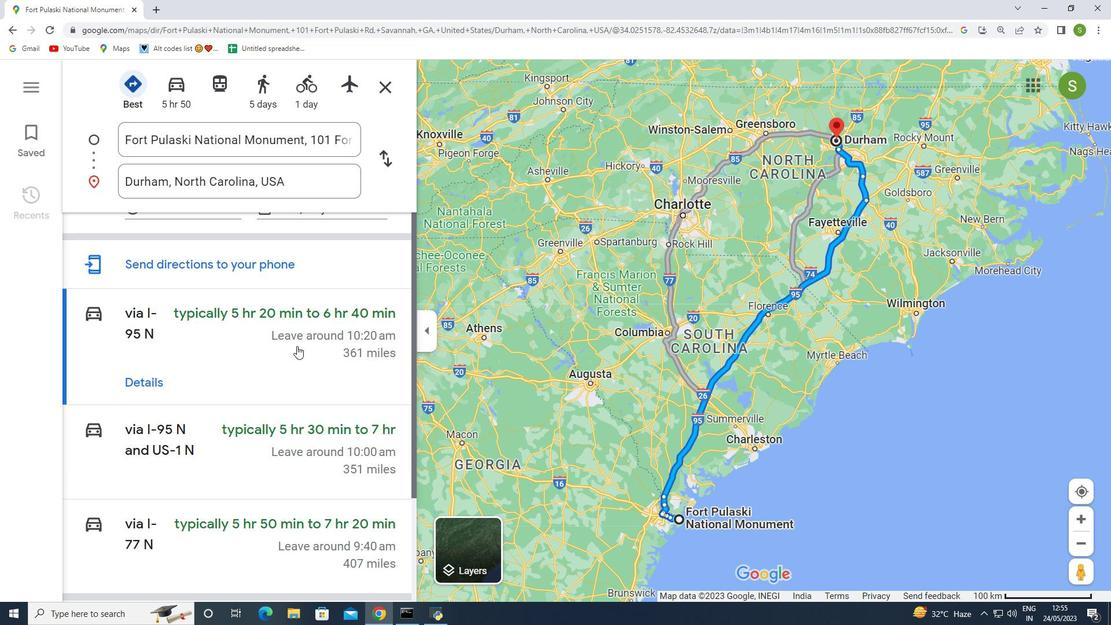 
Action: Mouse scrolled (296, 346) with delta (0, 0)
Screenshot: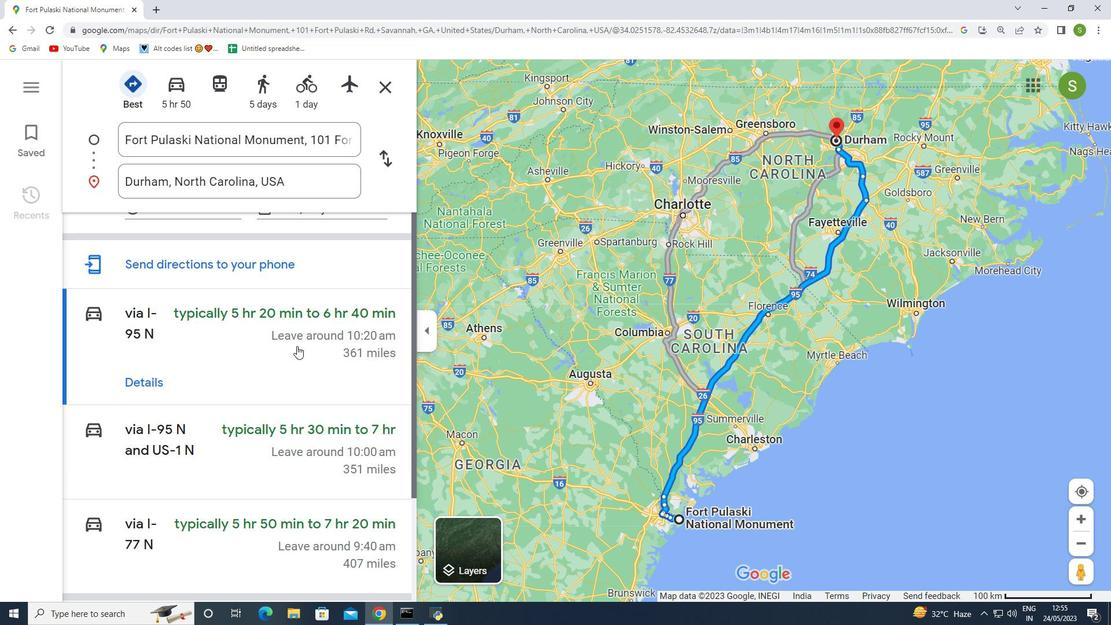 
Action: Mouse moved to (298, 345)
Screenshot: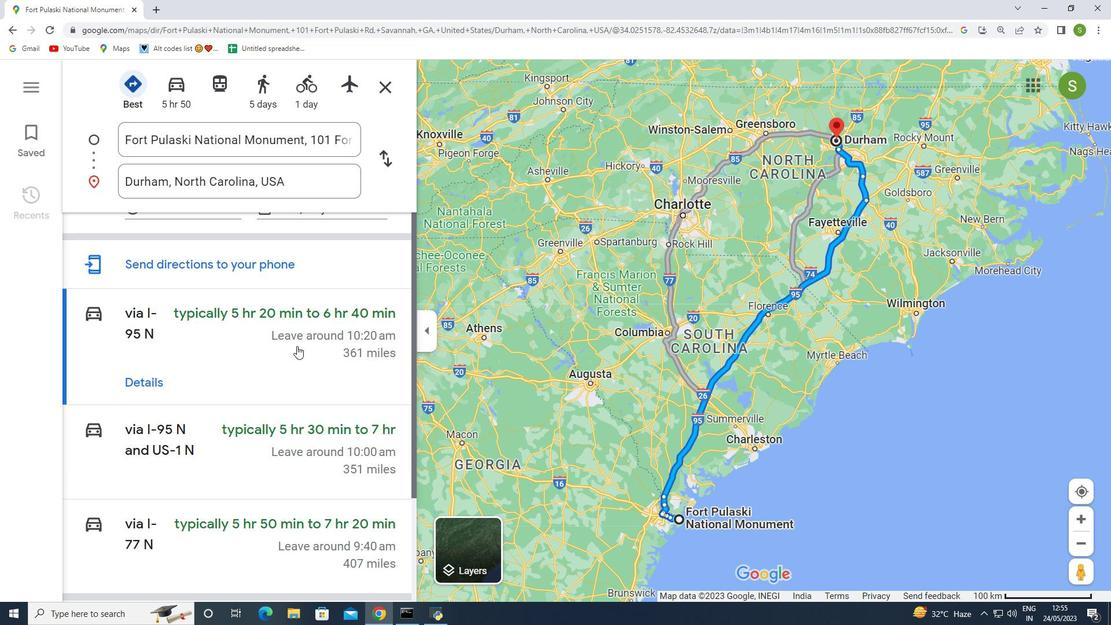 
Action: Mouse scrolled (298, 346) with delta (0, 0)
Screenshot: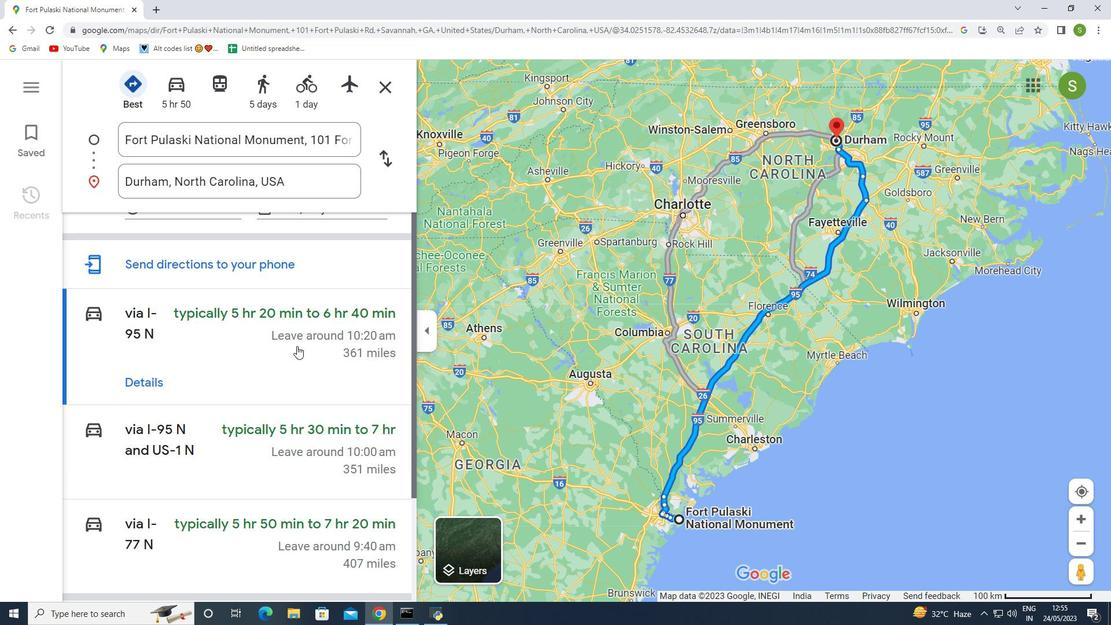 
Action: Mouse moved to (360, 264)
Screenshot: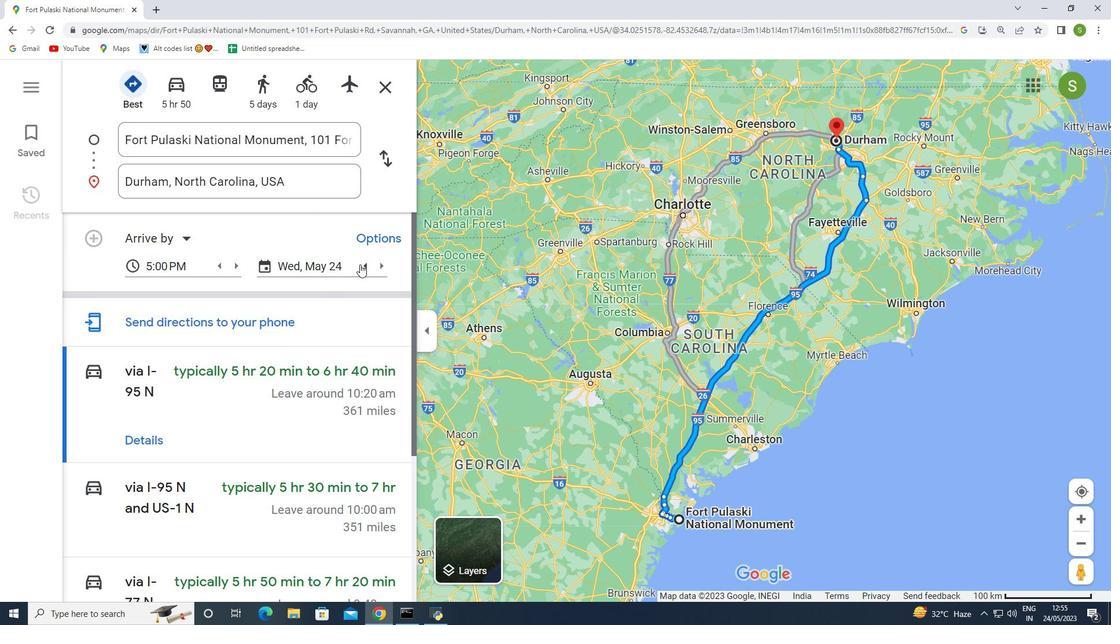 
Action: Mouse pressed left at (360, 264)
Screenshot: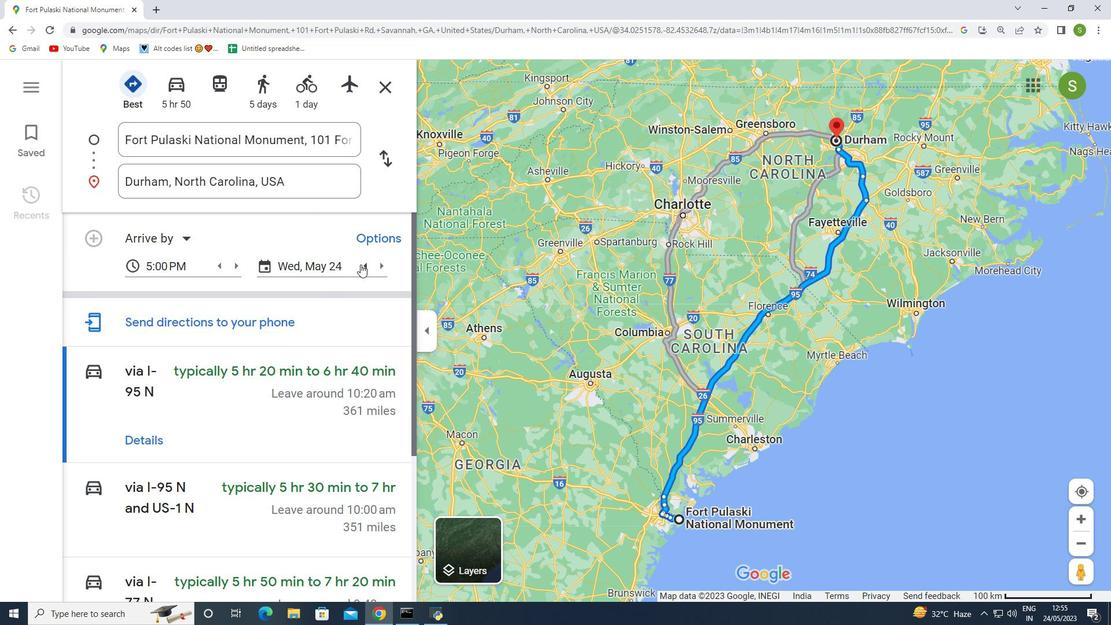 
Action: Mouse moved to (327, 270)
Screenshot: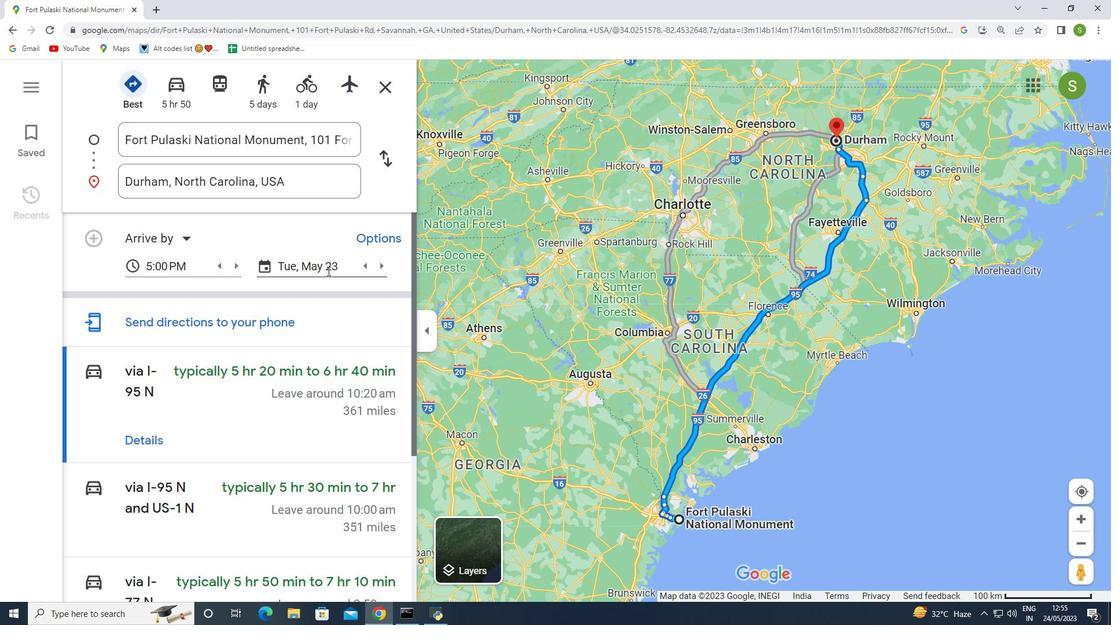 
Action: Mouse pressed left at (327, 270)
Screenshot: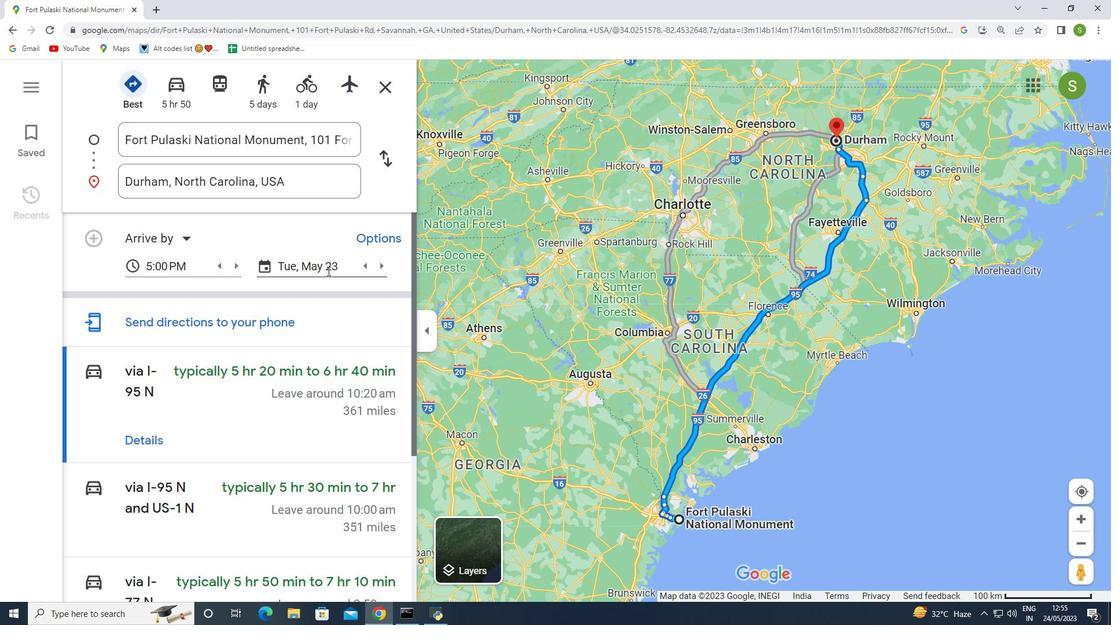 
Action: Mouse moved to (376, 395)
Screenshot: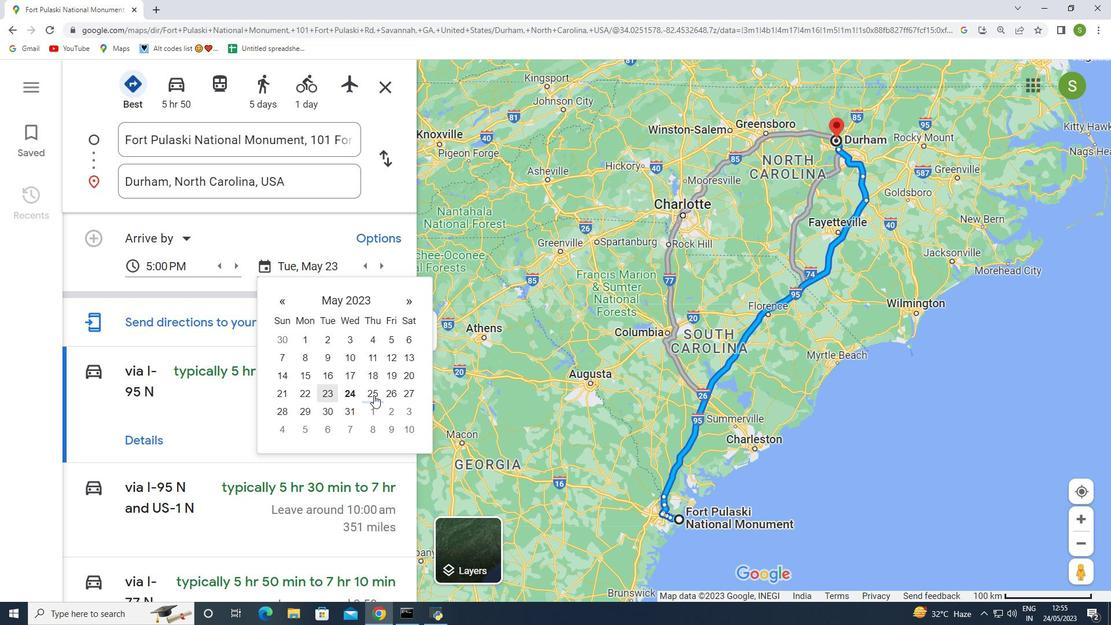 
Action: Mouse pressed left at (376, 395)
Screenshot: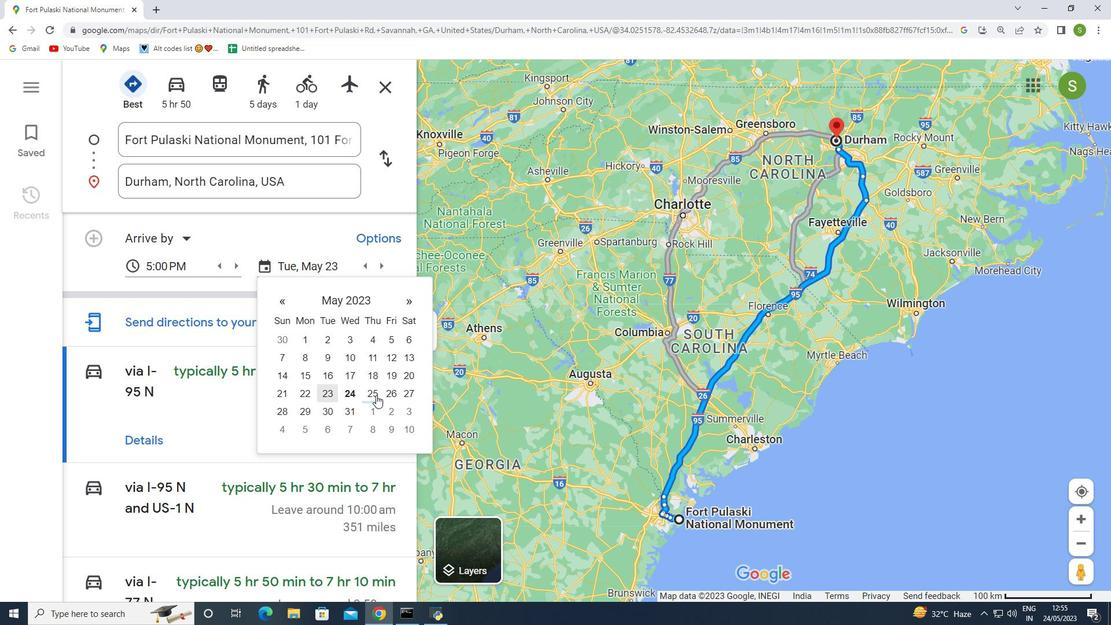 
Action: Mouse moved to (247, 314)
Screenshot: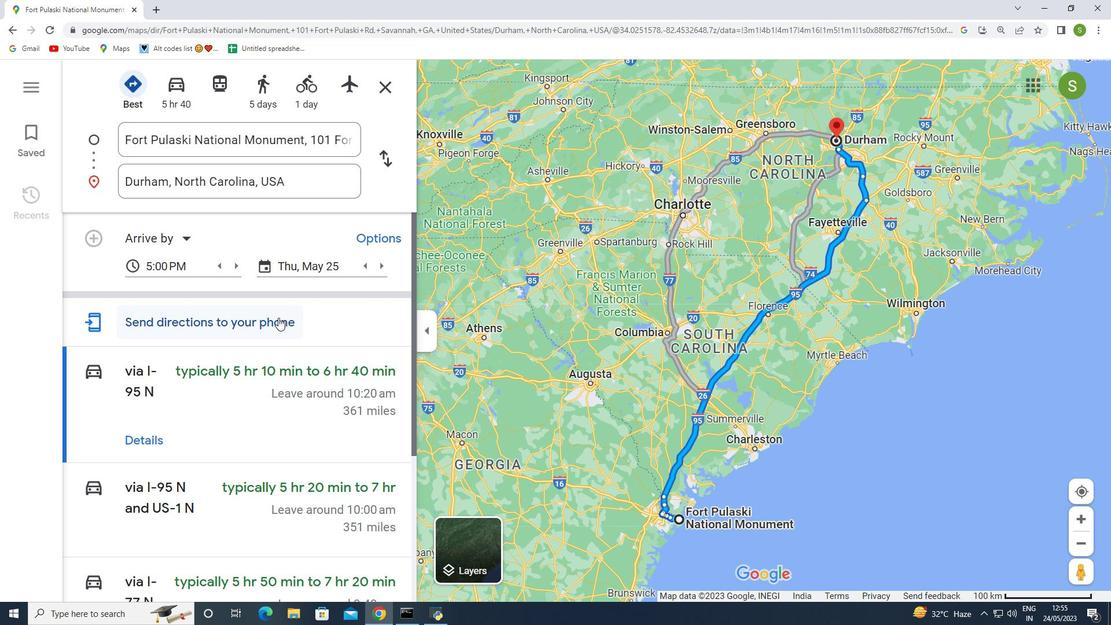 
Action: Mouse scrolled (247, 313) with delta (0, 0)
Screenshot: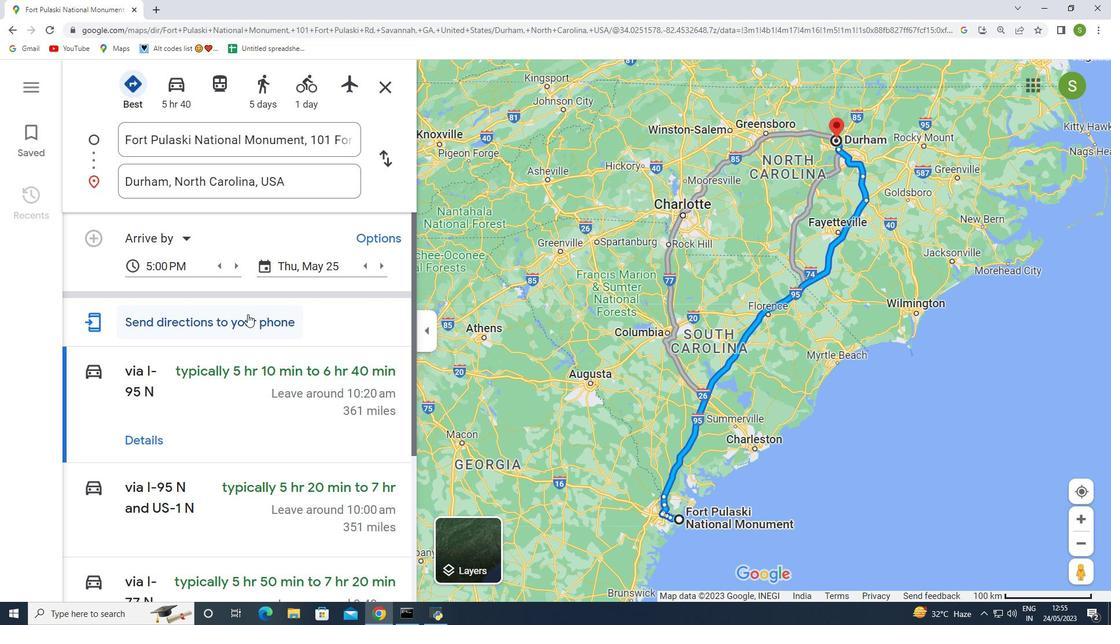 
Action: Mouse moved to (251, 316)
Screenshot: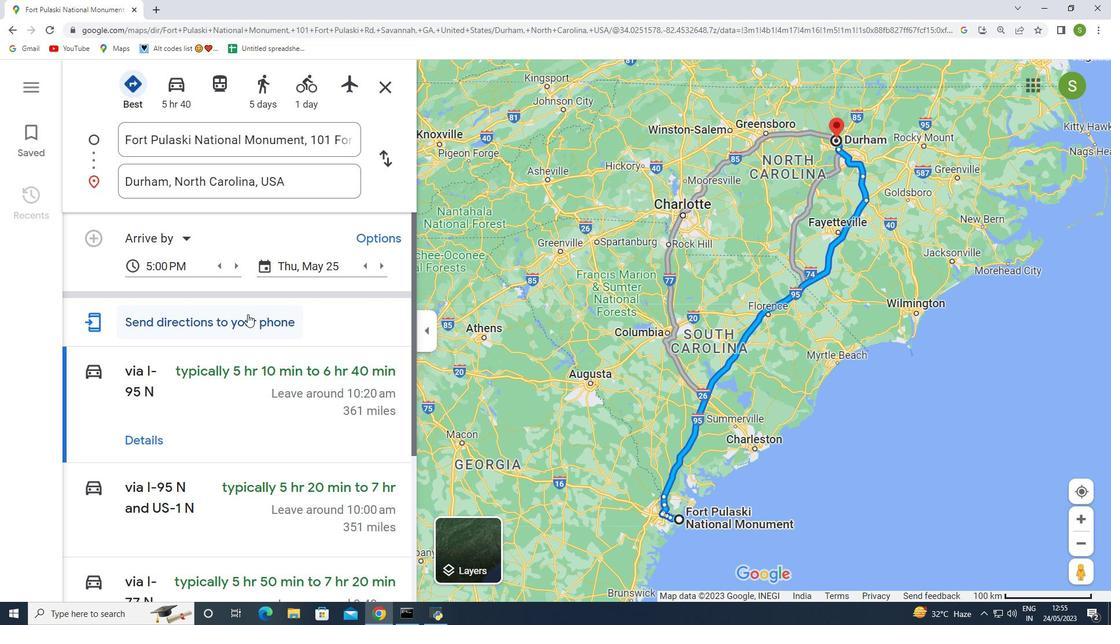 
Action: Mouse scrolled (251, 315) with delta (0, 0)
Screenshot: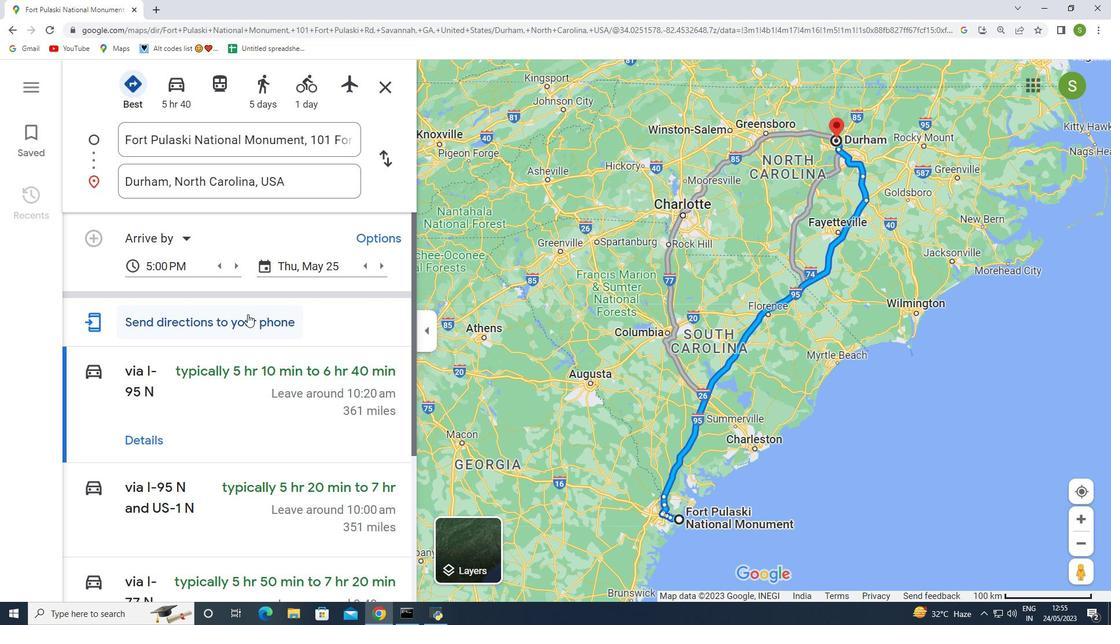 
Action: Mouse moved to (252, 317)
Screenshot: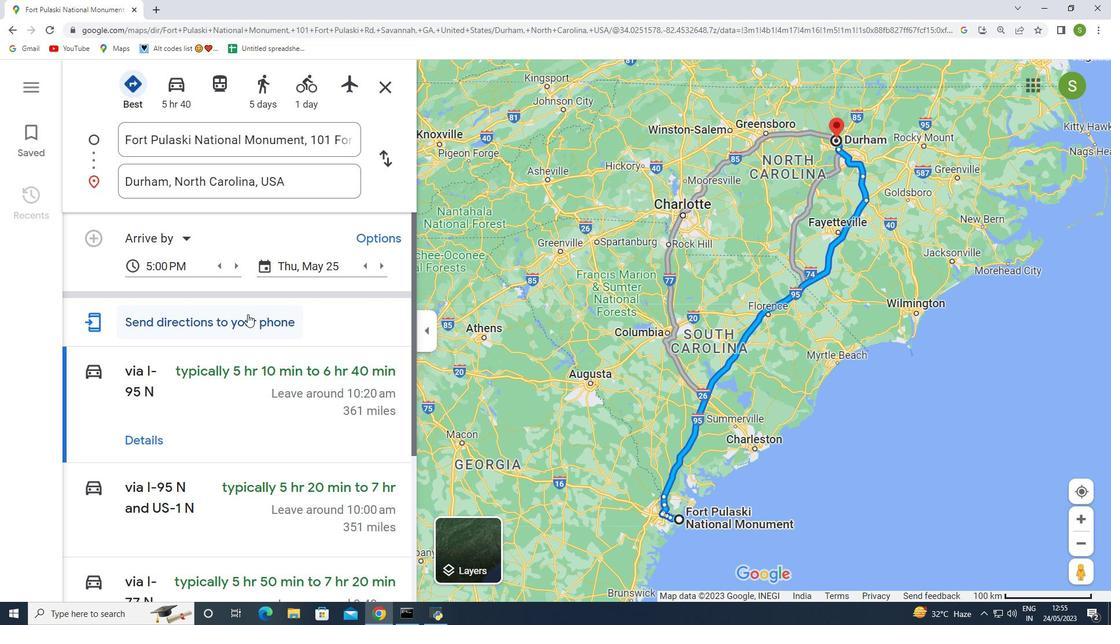 
Action: Mouse scrolled (252, 316) with delta (0, 0)
Screenshot: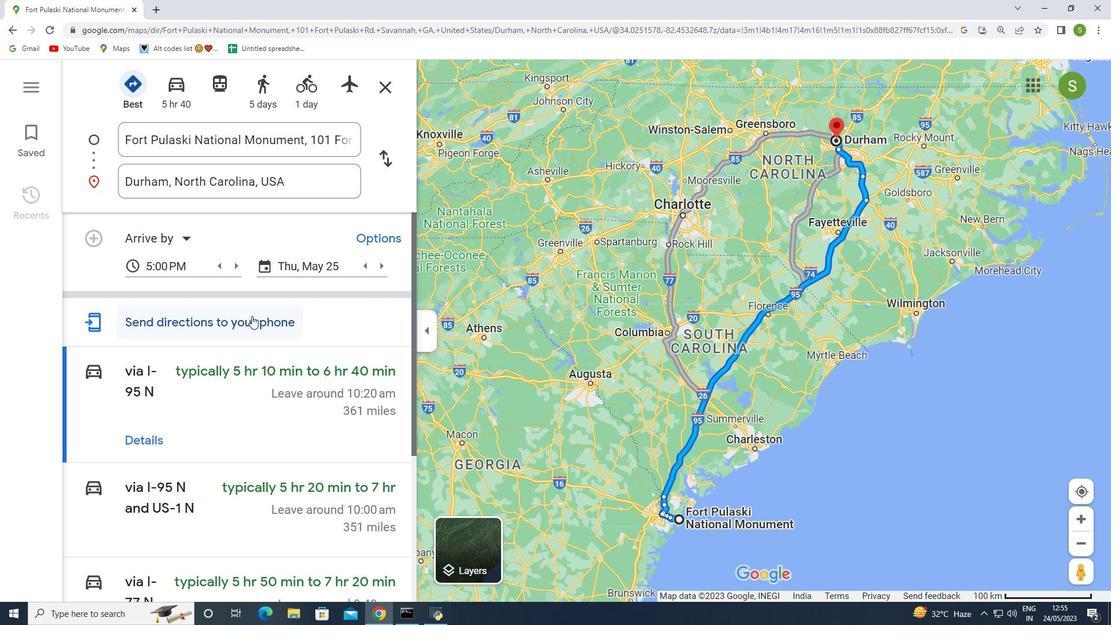 
Action: Mouse moved to (259, 321)
Screenshot: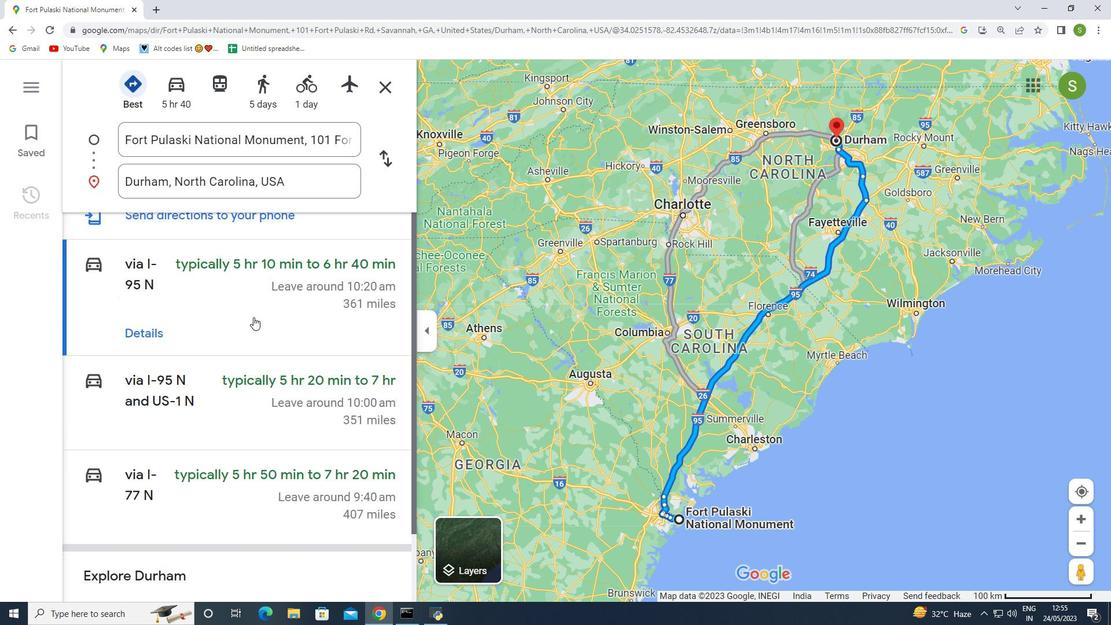
Action: Mouse scrolled (259, 321) with delta (0, 0)
Screenshot: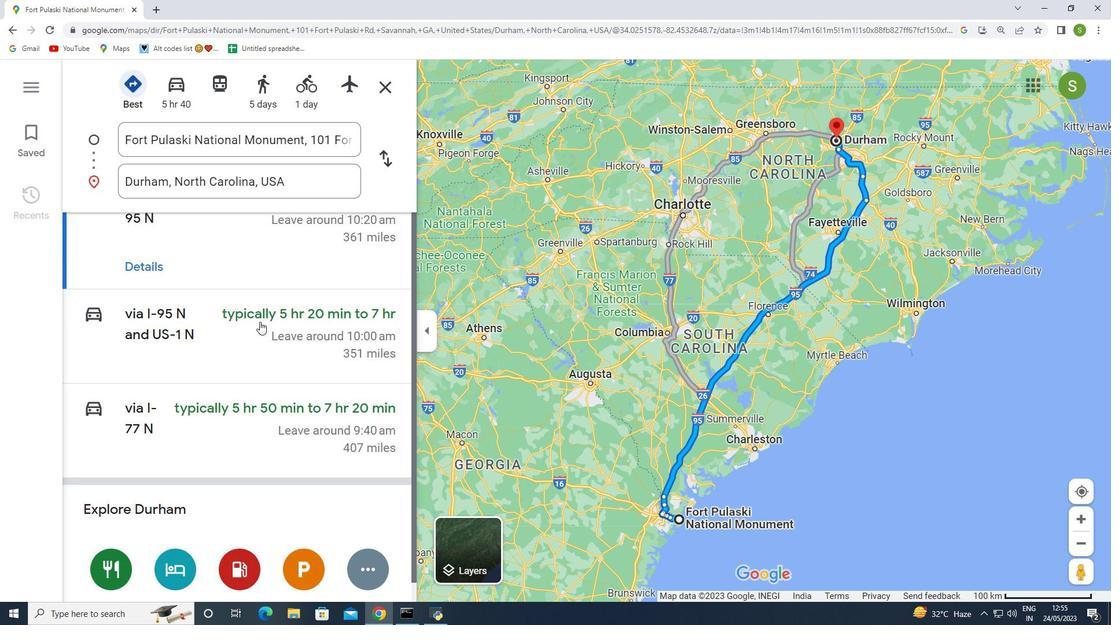 
Action: Mouse scrolled (259, 321) with delta (0, 0)
Screenshot: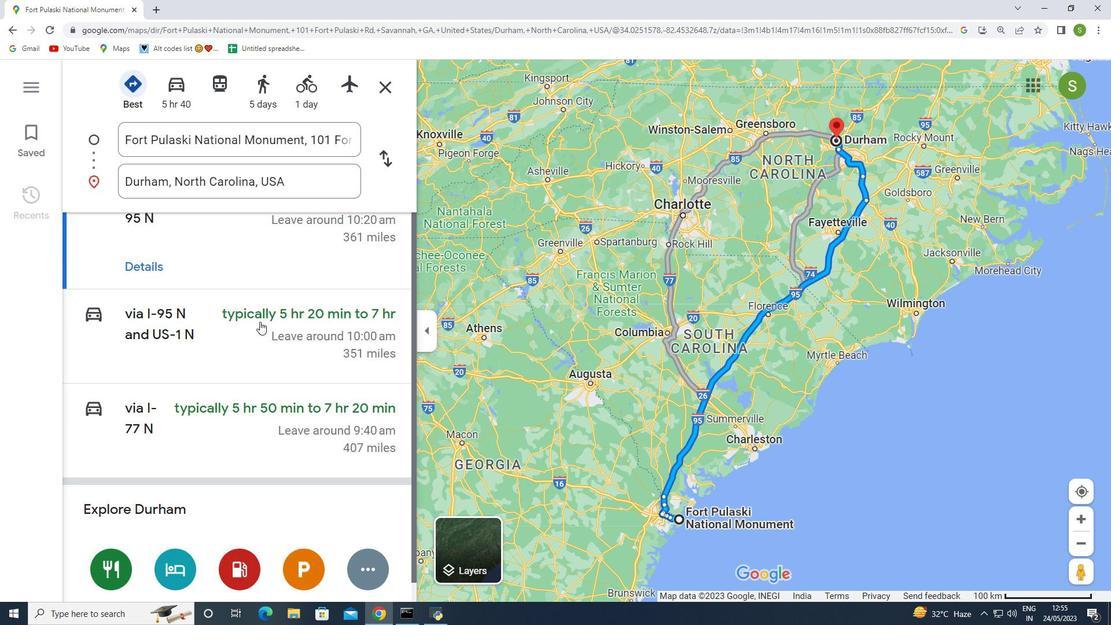 
Action: Mouse scrolled (259, 321) with delta (0, 0)
Screenshot: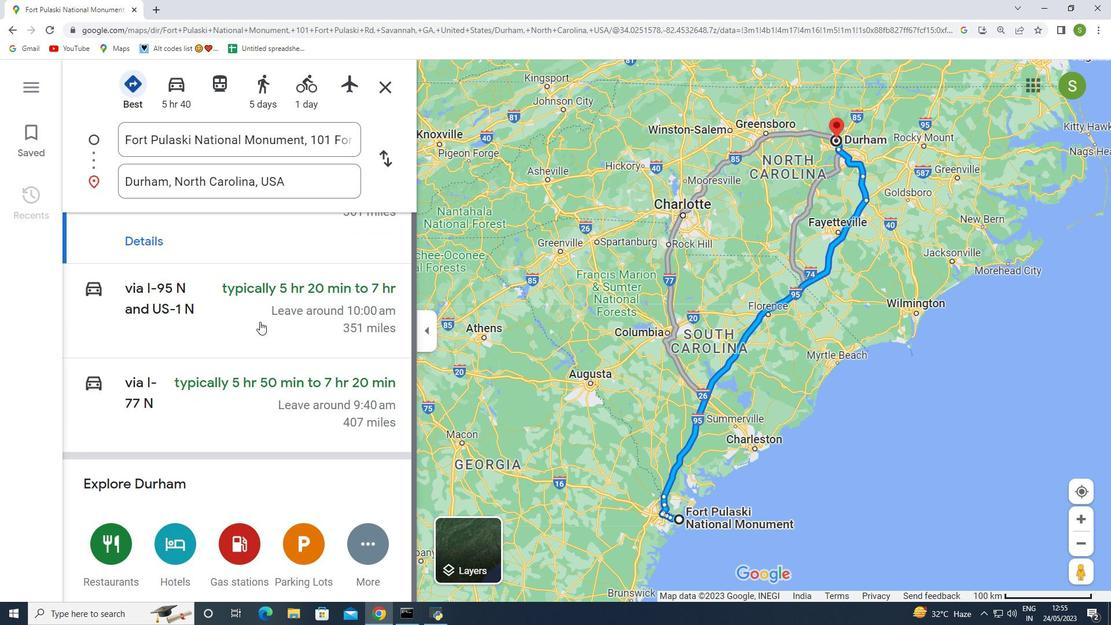 
Action: Mouse moved to (260, 313)
Screenshot: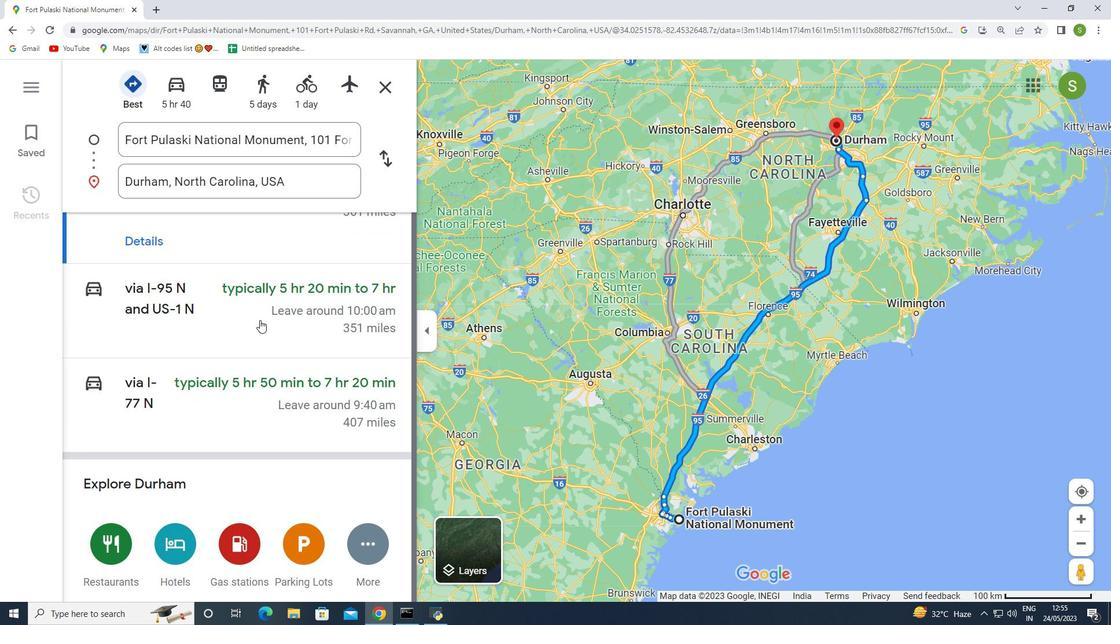 
Action: Mouse scrolled (260, 314) with delta (0, 0)
Screenshot: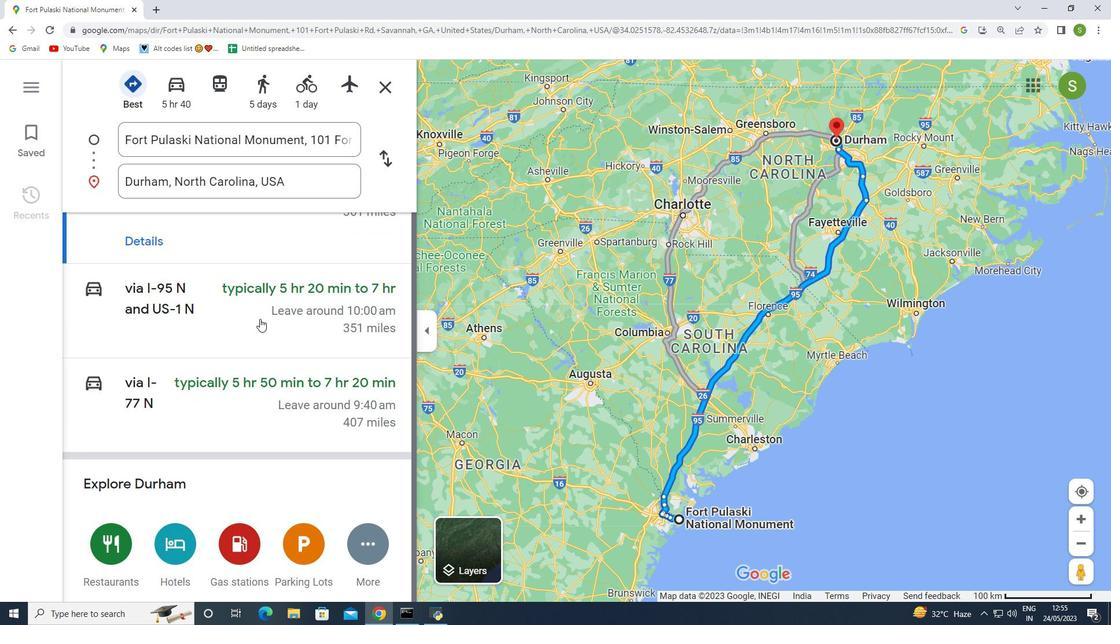 
Action: Mouse scrolled (260, 314) with delta (0, 0)
Screenshot: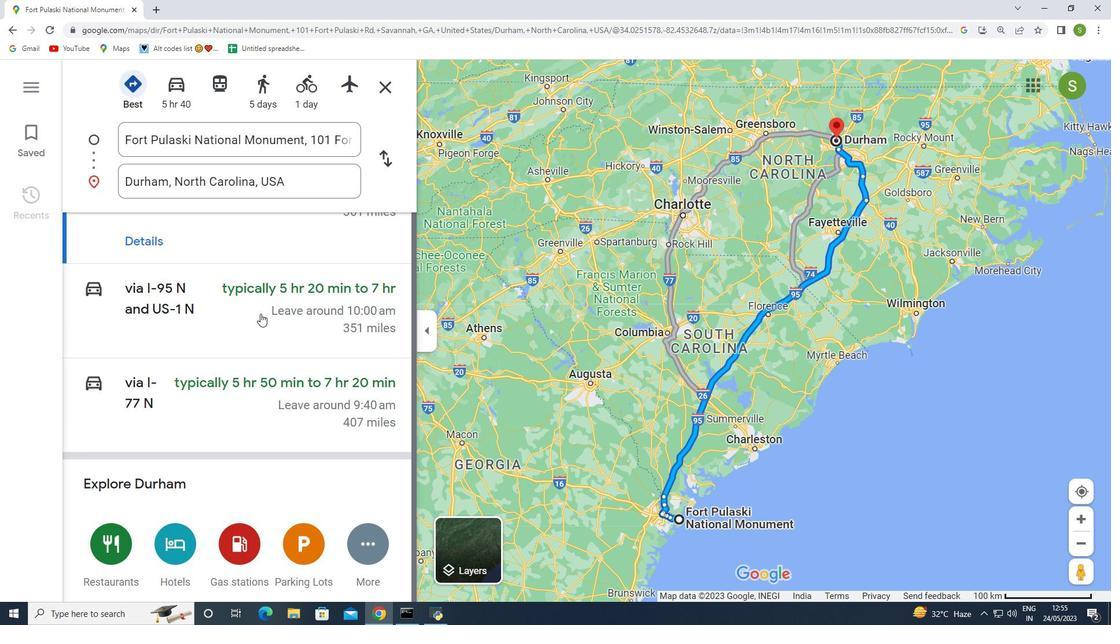 
Action: Mouse scrolled (260, 314) with delta (0, 0)
Screenshot: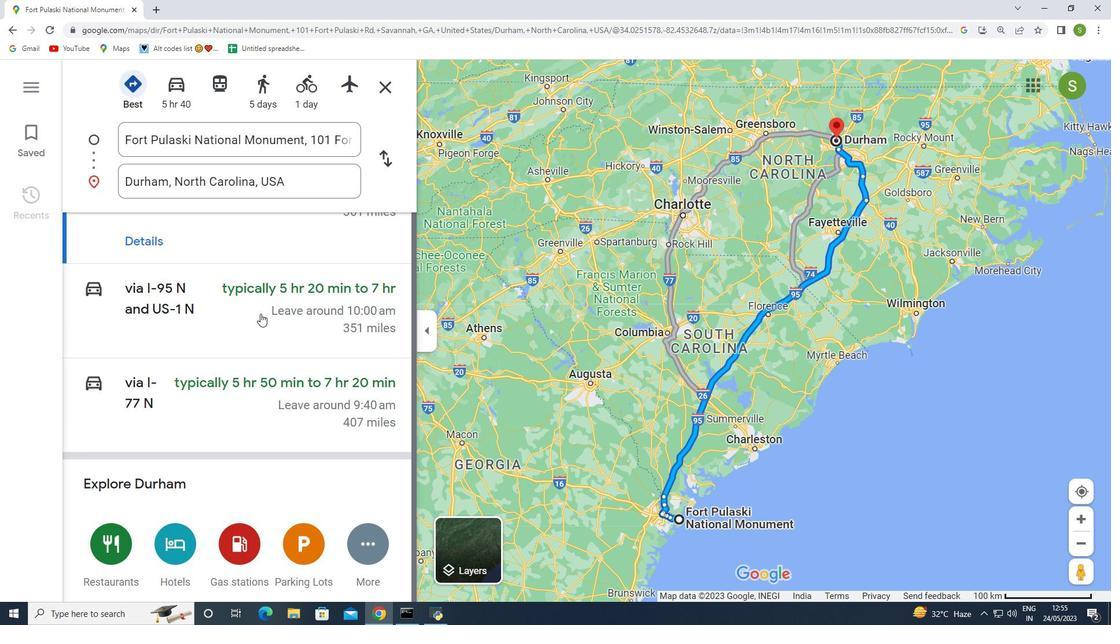 
Action: Mouse scrolled (260, 314) with delta (0, 0)
Screenshot: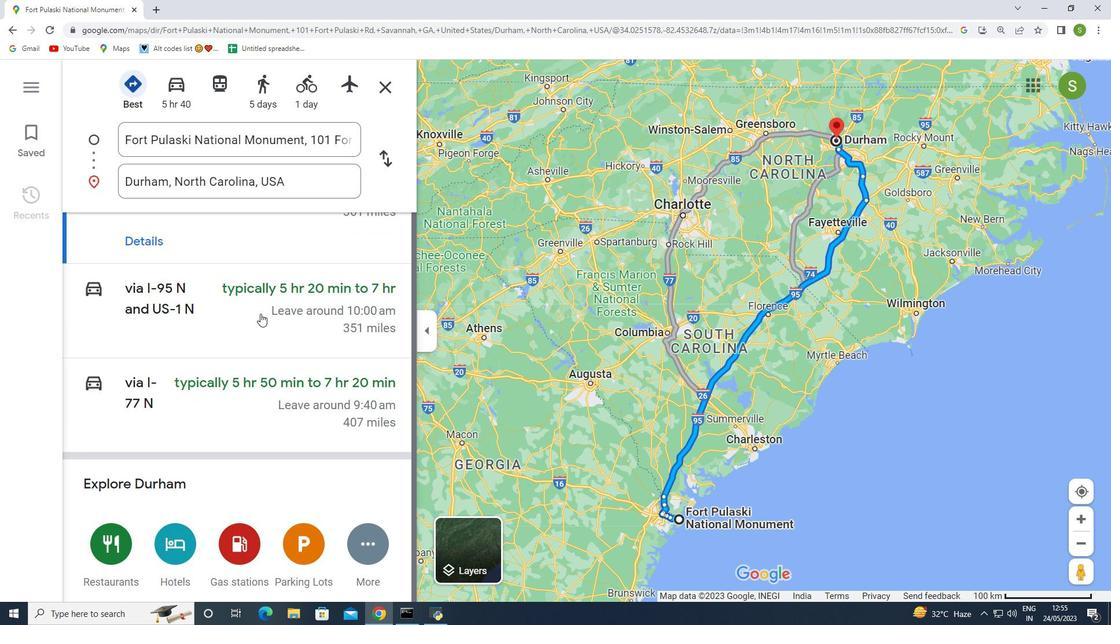 
Action: Mouse scrolled (260, 314) with delta (0, 0)
Screenshot: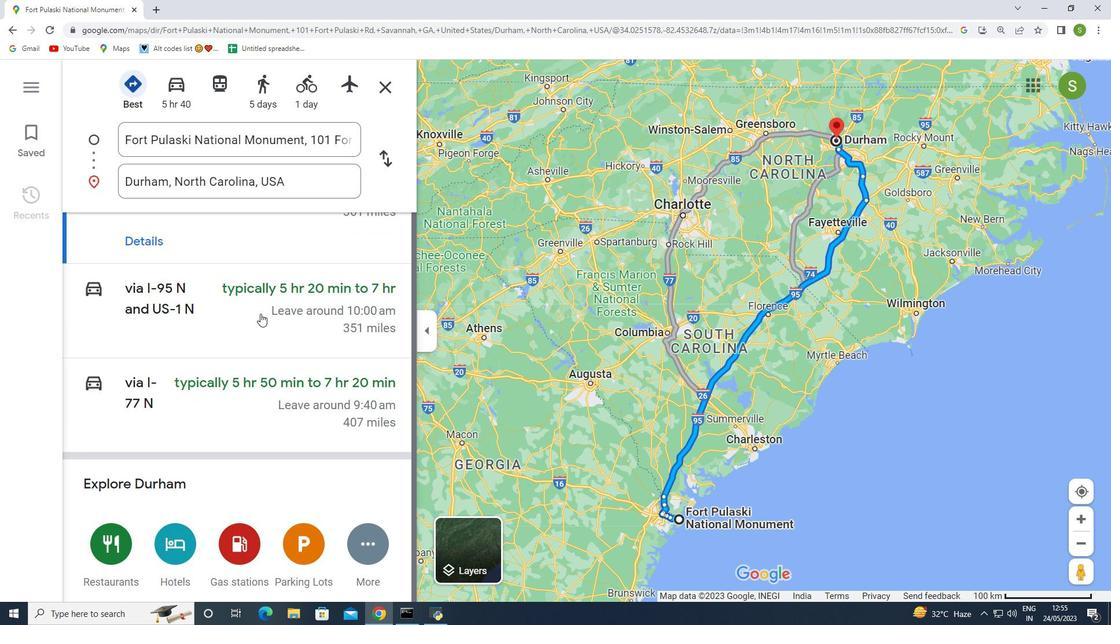 
Action: Mouse moved to (341, 227)
Screenshot: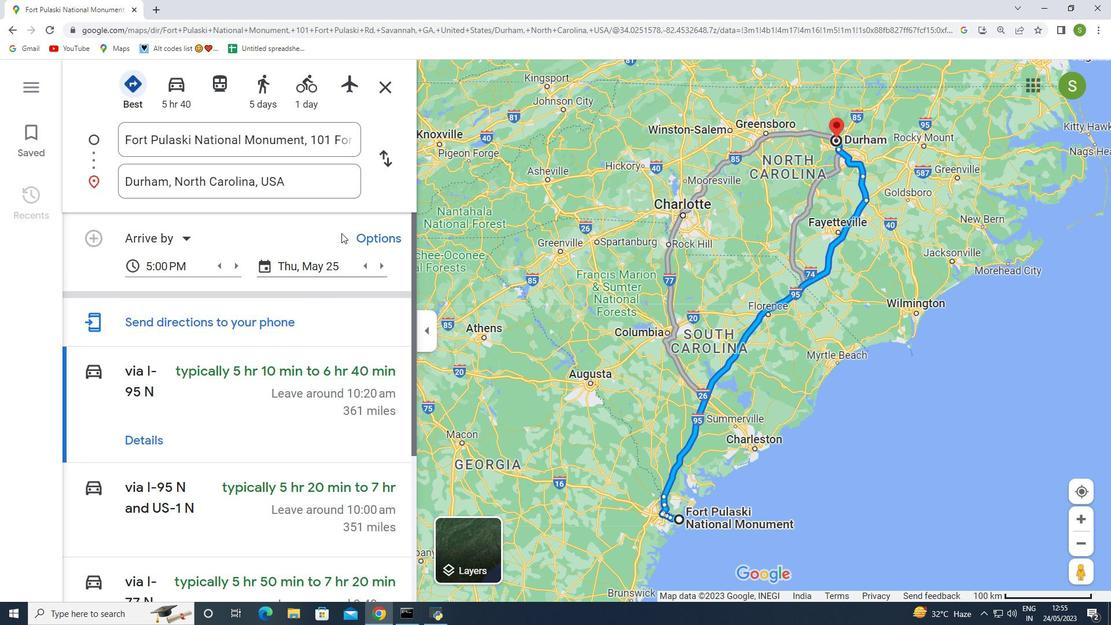 
Action: Mouse scrolled (341, 228) with delta (0, 0)
Screenshot: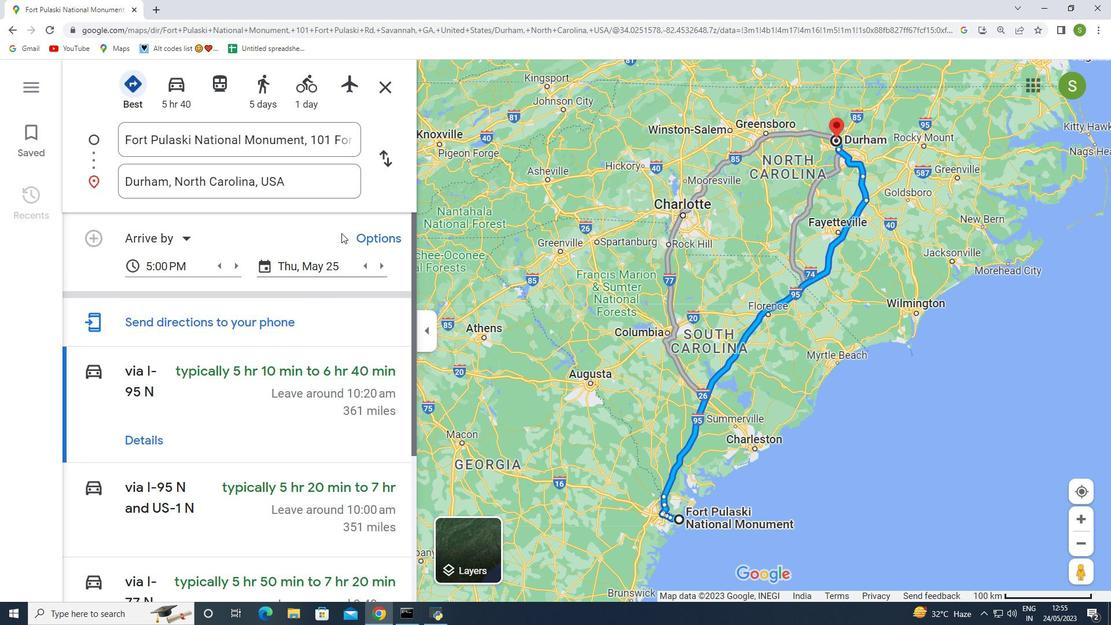 
Action: Mouse scrolled (341, 228) with delta (0, 0)
Screenshot: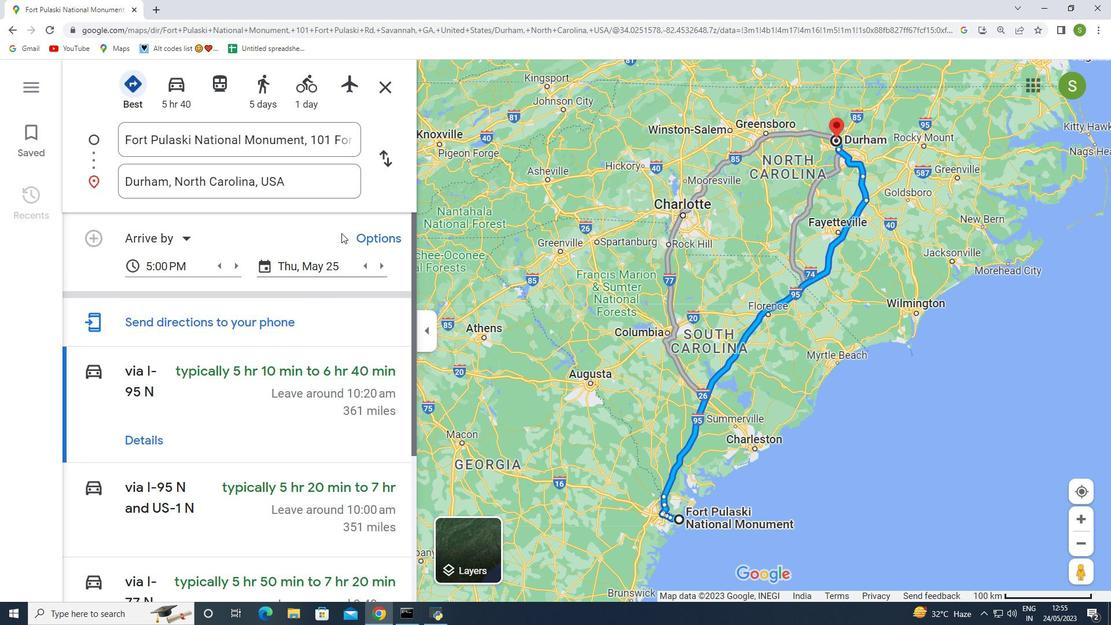 
Action: Mouse scrolled (341, 228) with delta (0, 0)
Screenshot: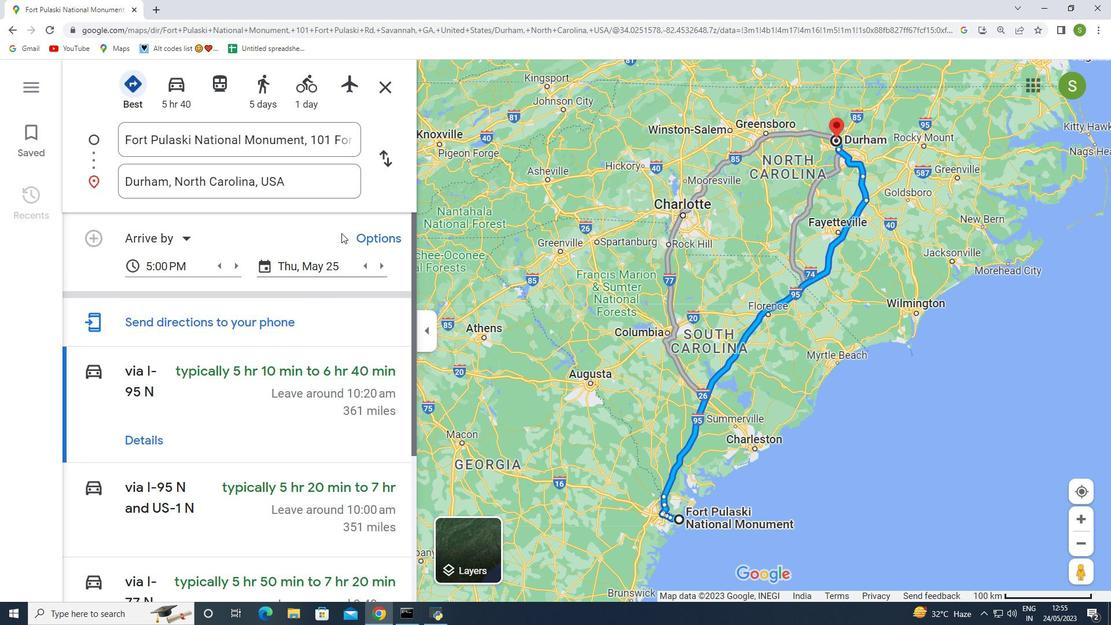 
Action: Mouse scrolled (341, 228) with delta (0, 0)
Screenshot: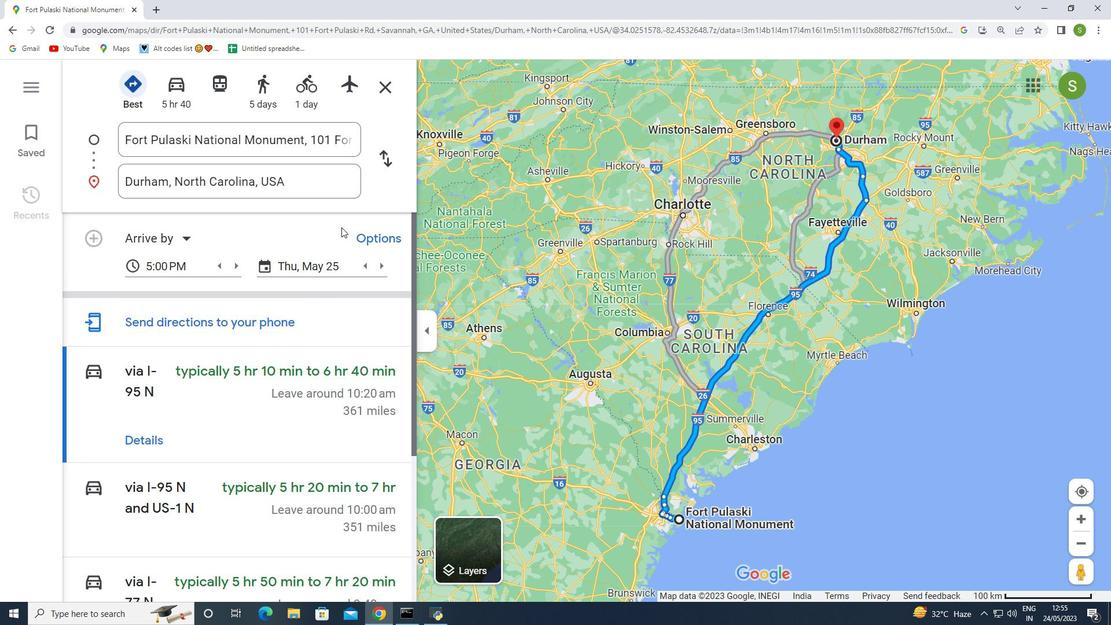 
Action: Mouse moved to (635, 281)
Screenshot: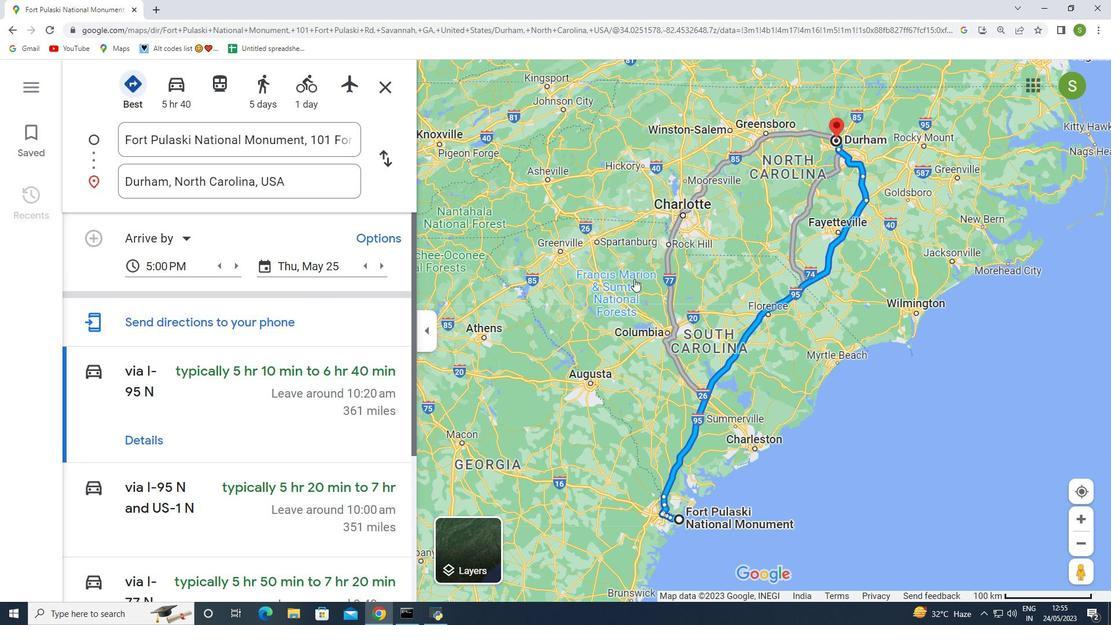 
Action: Mouse scrolled (635, 281) with delta (0, 0)
Screenshot: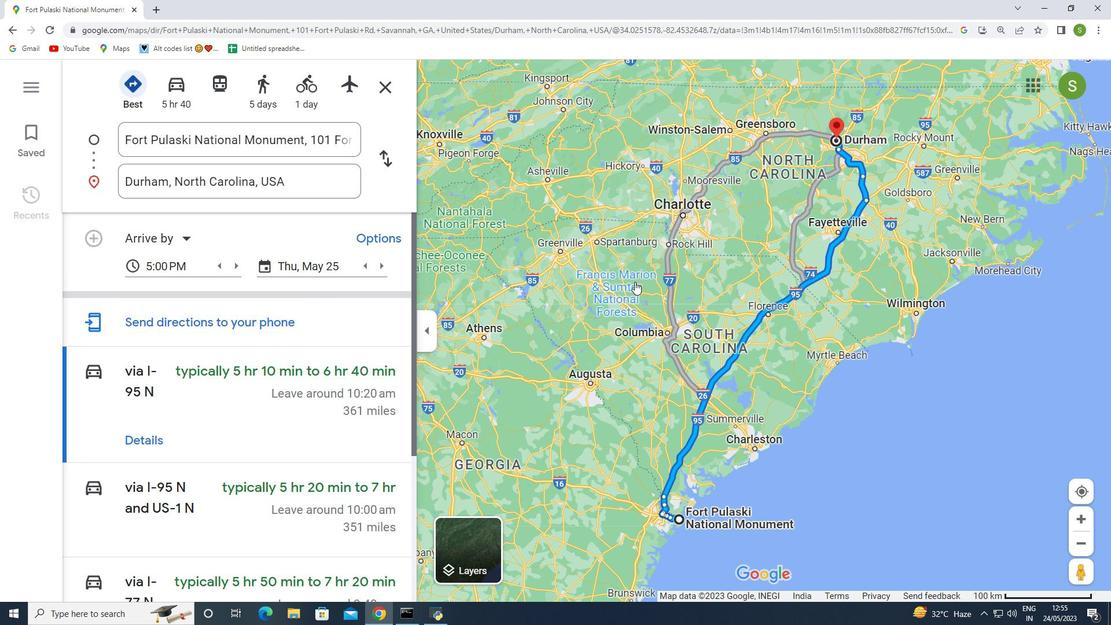 
Action: Mouse moved to (707, 276)
Screenshot: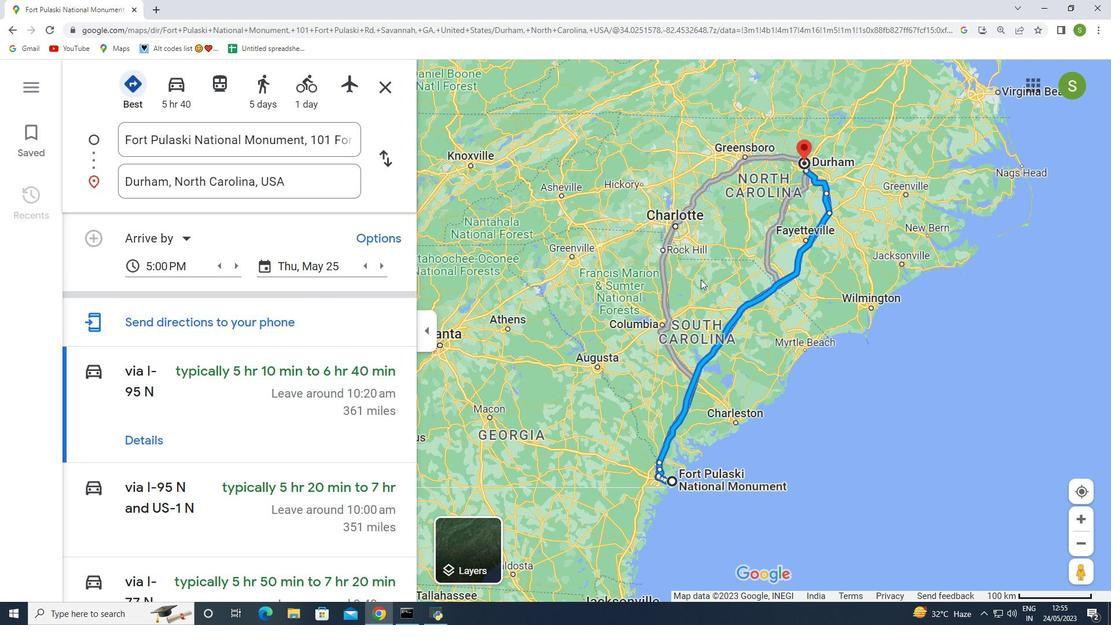 
Action: Mouse scrolled (707, 275) with delta (0, 0)
Screenshot: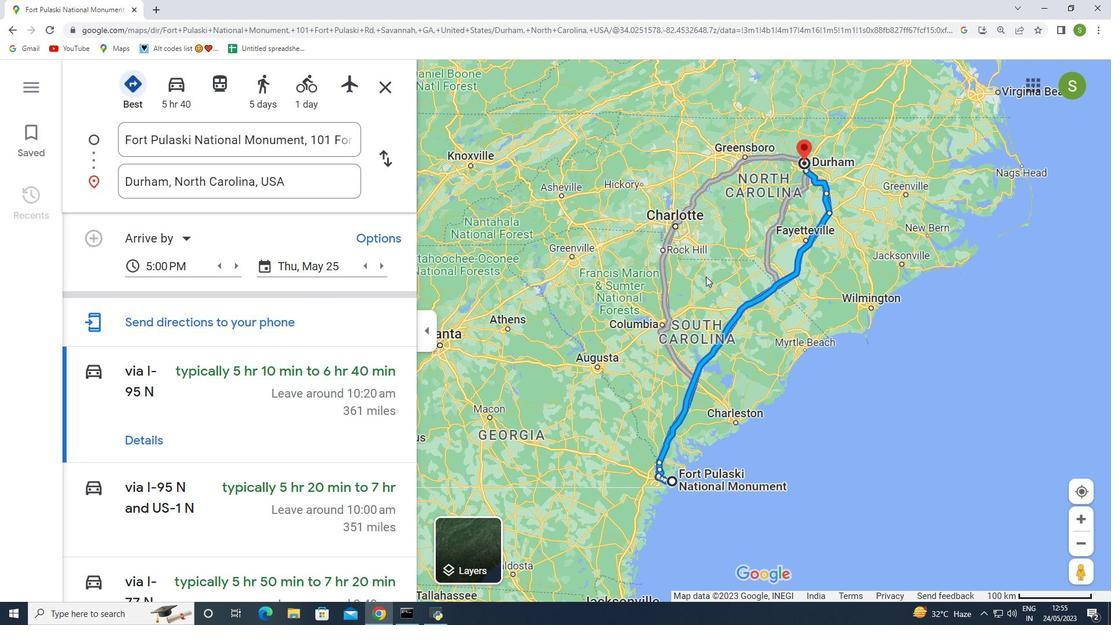 
Action: Mouse scrolled (707, 275) with delta (0, 0)
Screenshot: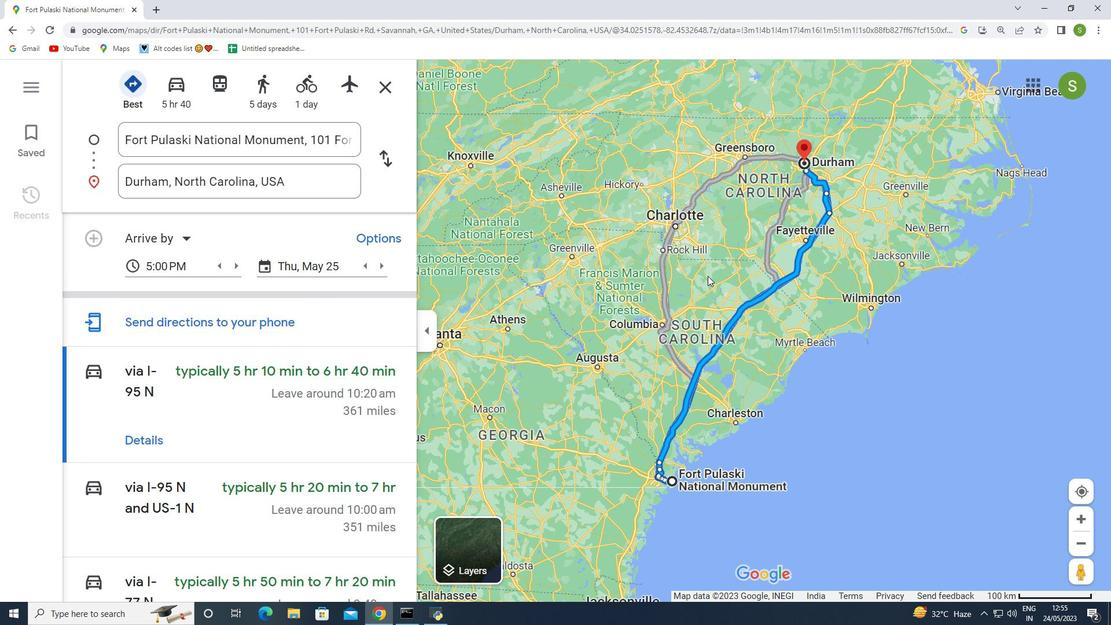 
Action: Mouse moved to (734, 424)
Screenshot: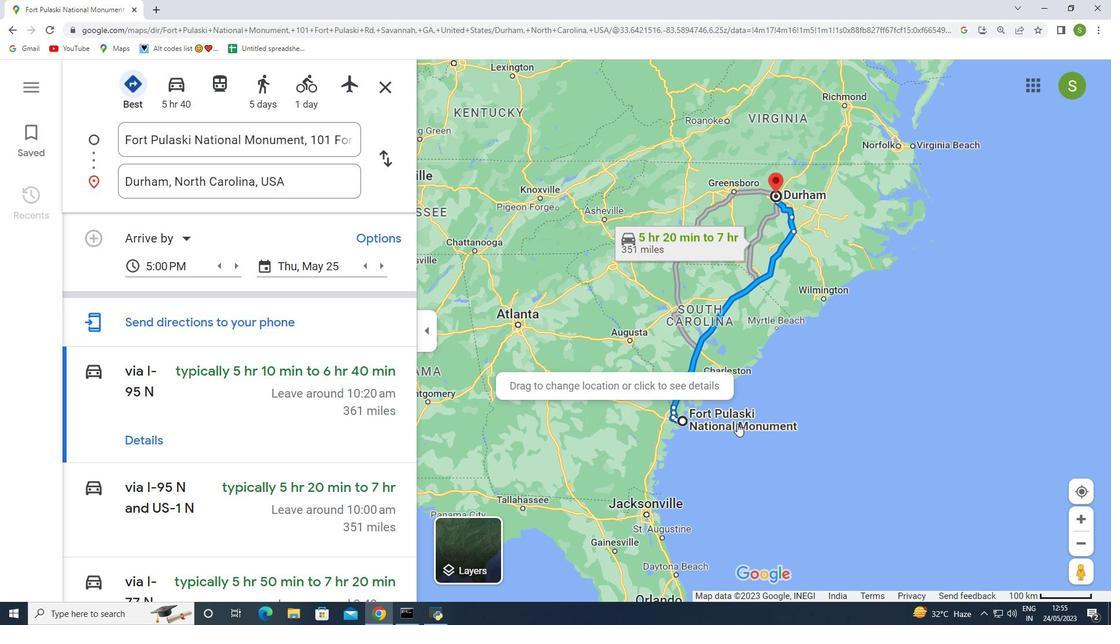 
Action: Mouse scrolled (734, 425) with delta (0, 0)
Screenshot: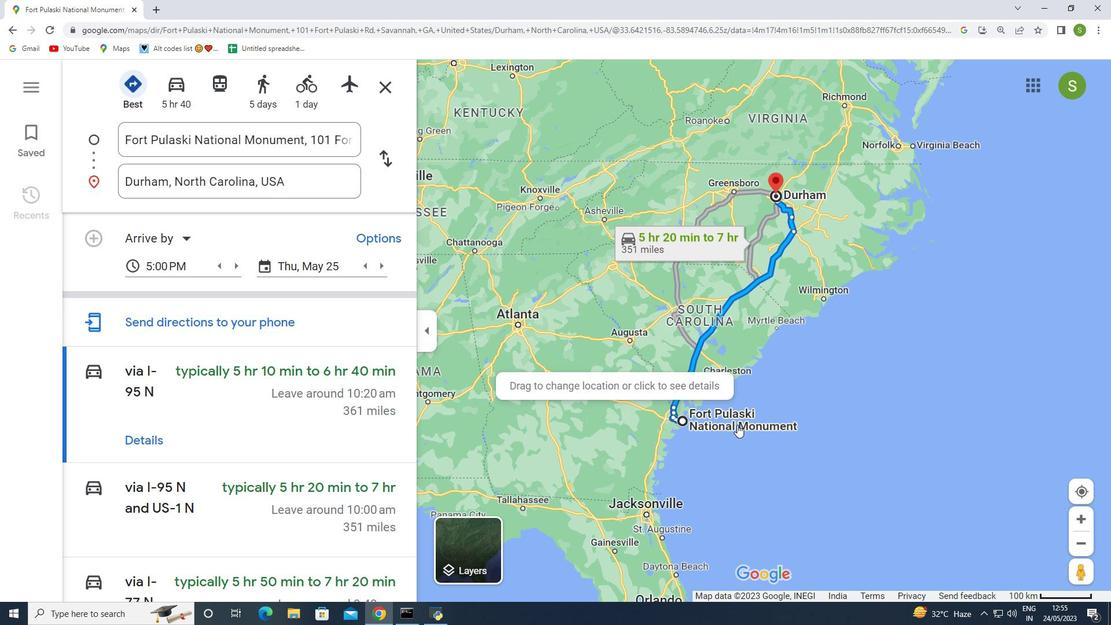 
Action: Mouse scrolled (734, 425) with delta (0, 0)
Screenshot: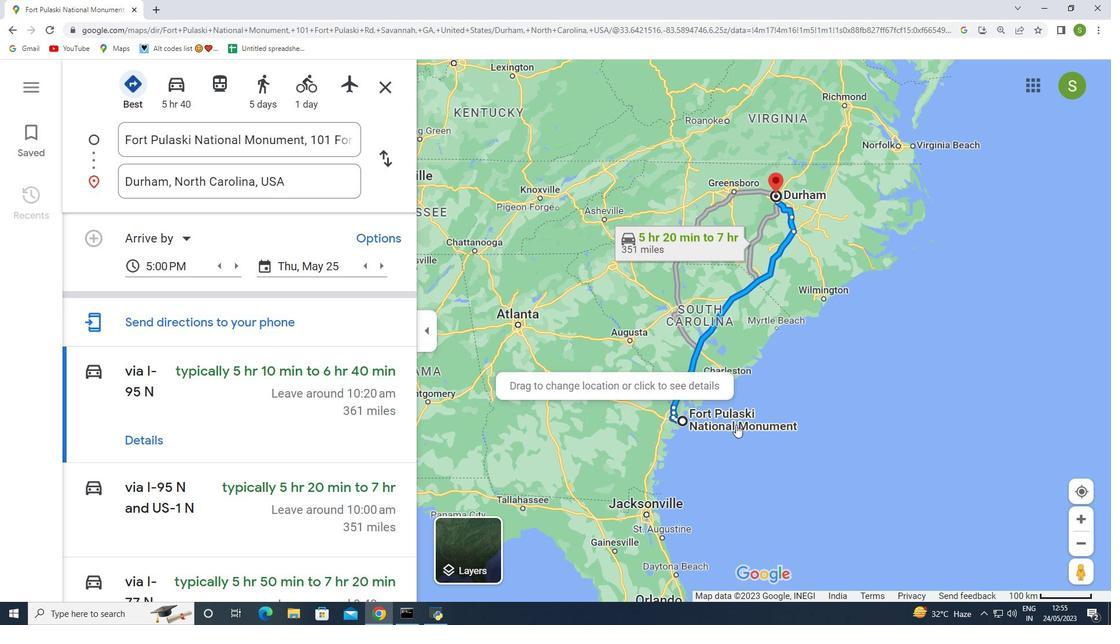 
Action: Mouse moved to (710, 412)
Screenshot: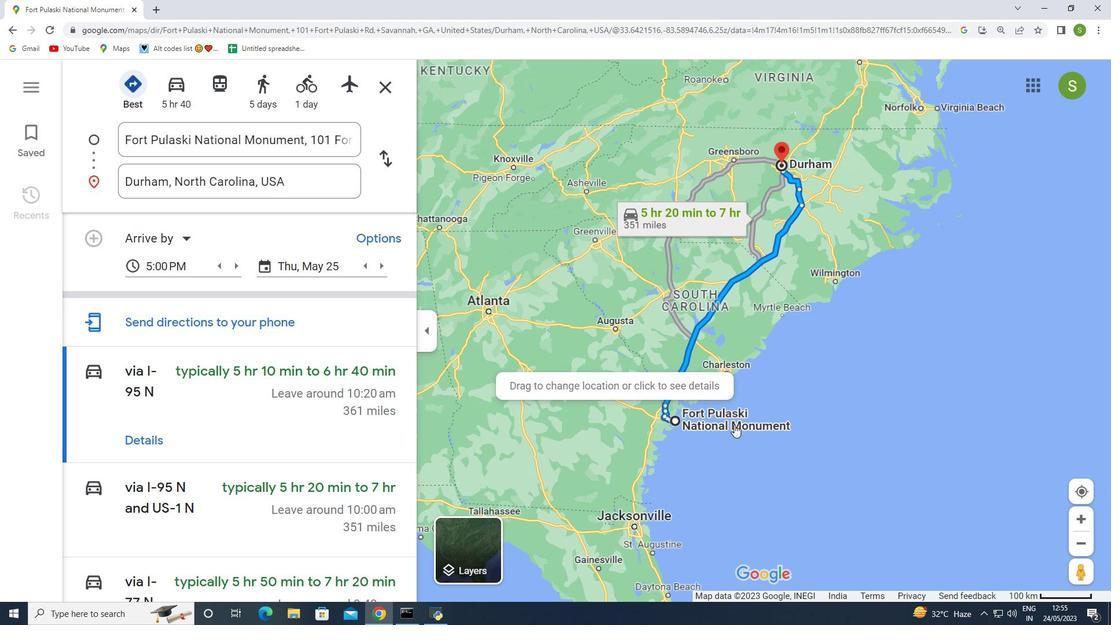 
Action: Mouse scrolled (727, 420) with delta (0, 0)
Screenshot: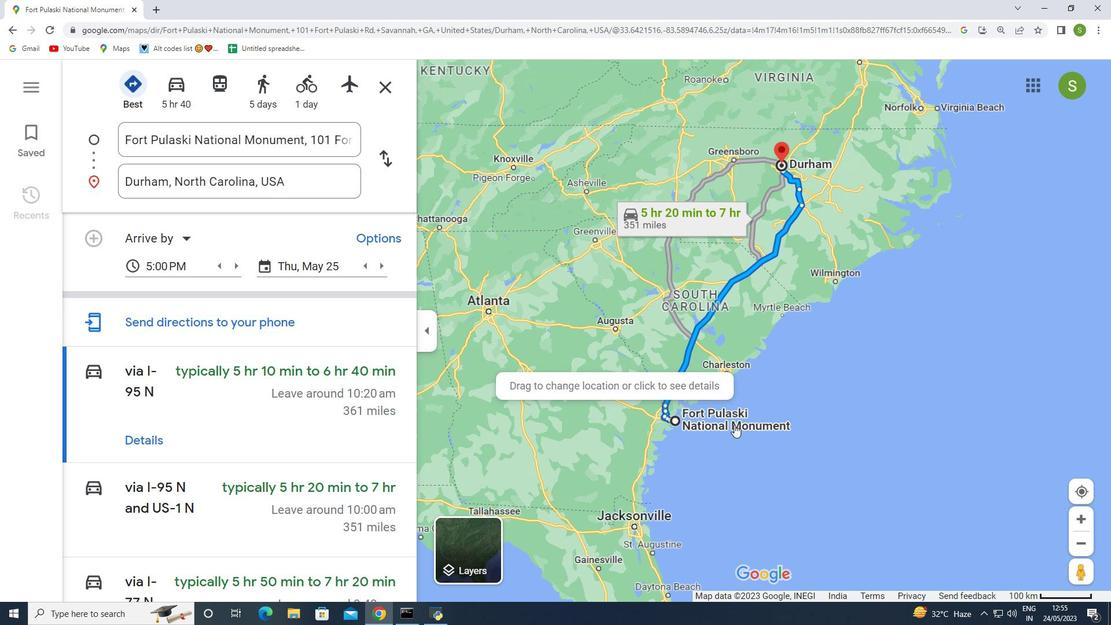 
Action: Mouse moved to (545, 444)
Screenshot: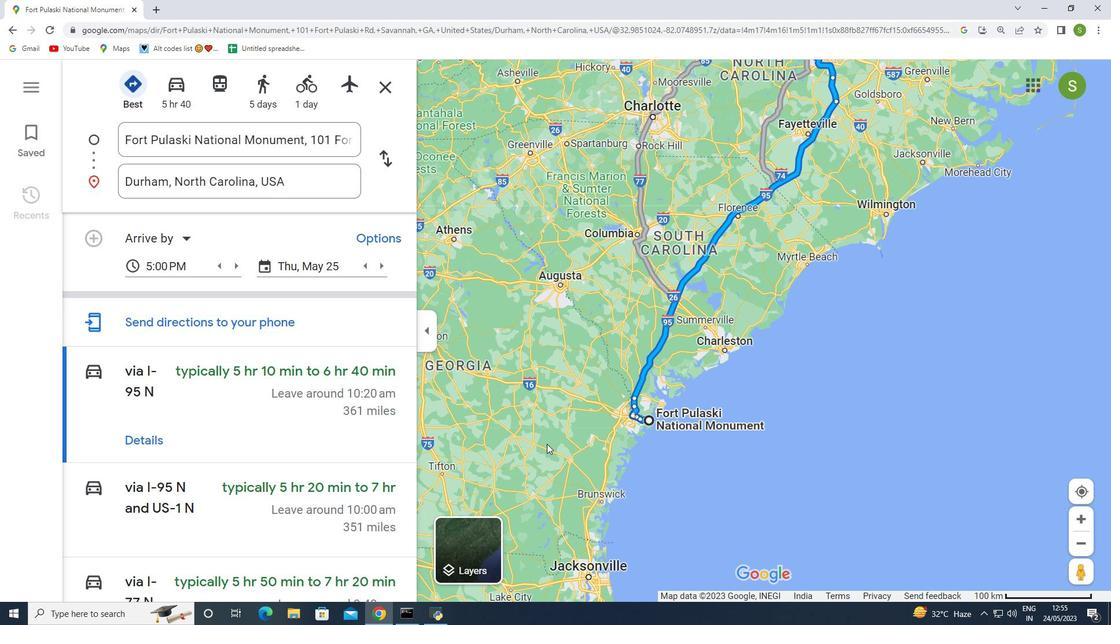 
